 Task: Look for space in Nanyamba, Tanzania from 10th July, 2023 to 25th July, 2023 for 3 adults, 1 child in price range Rs.15000 to Rs.25000. Place can be shared room with 2 bedrooms having 3 beds and 2 bathrooms. Property type can be house, flat, guest house. Amenities needed are: wifi, TV, free parkinig on premises, gym, breakfast. Booking option can be shelf check-in. Required host language is English.
Action: Mouse moved to (453, 101)
Screenshot: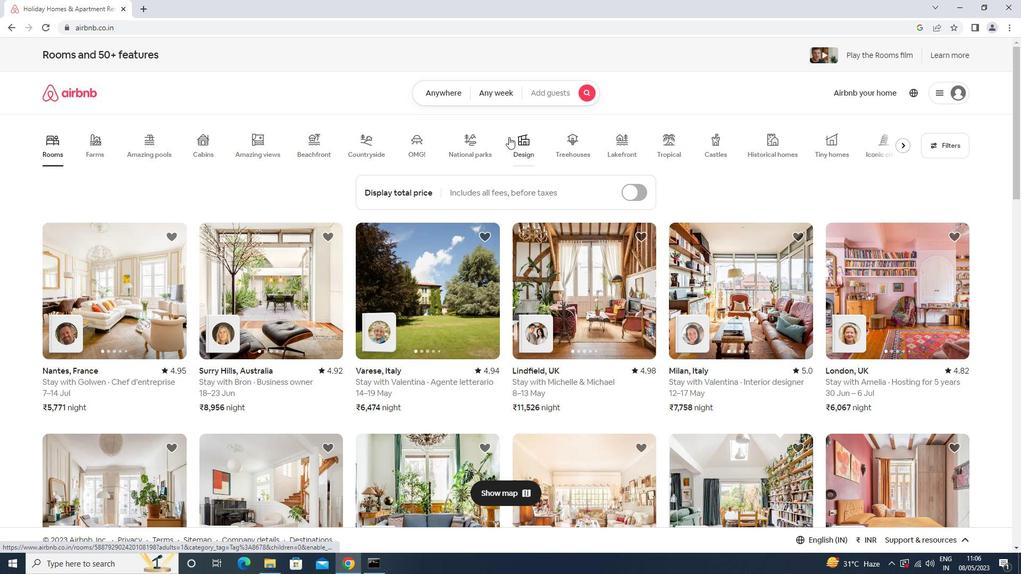 
Action: Mouse pressed left at (453, 101)
Screenshot: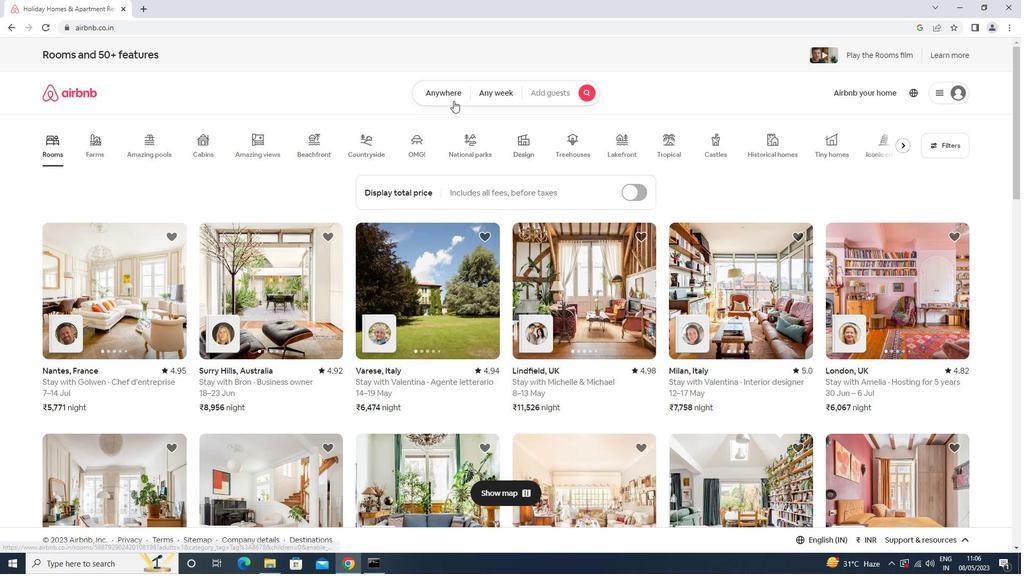 
Action: Mouse moved to (416, 134)
Screenshot: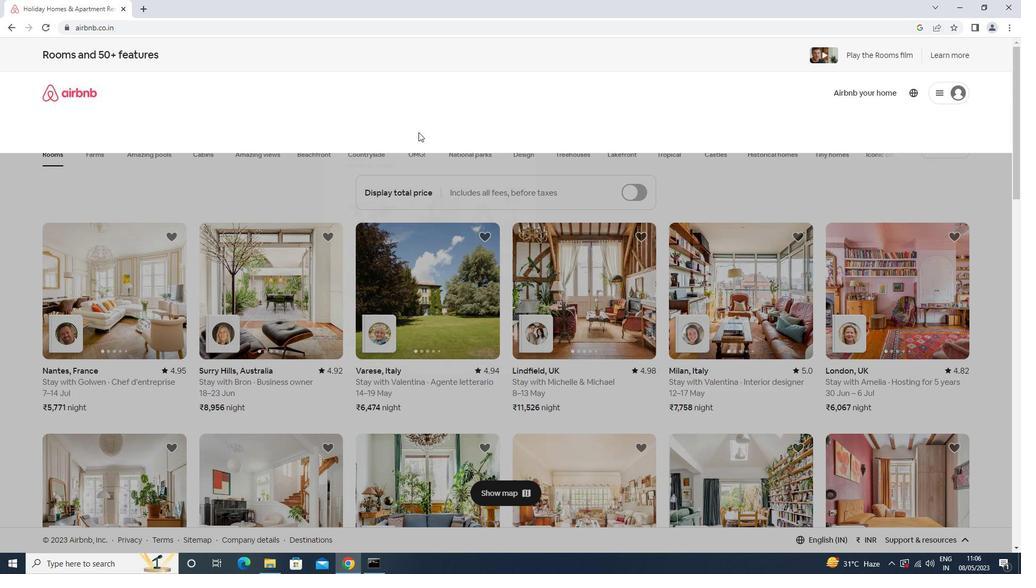 
Action: Mouse pressed left at (416, 134)
Screenshot: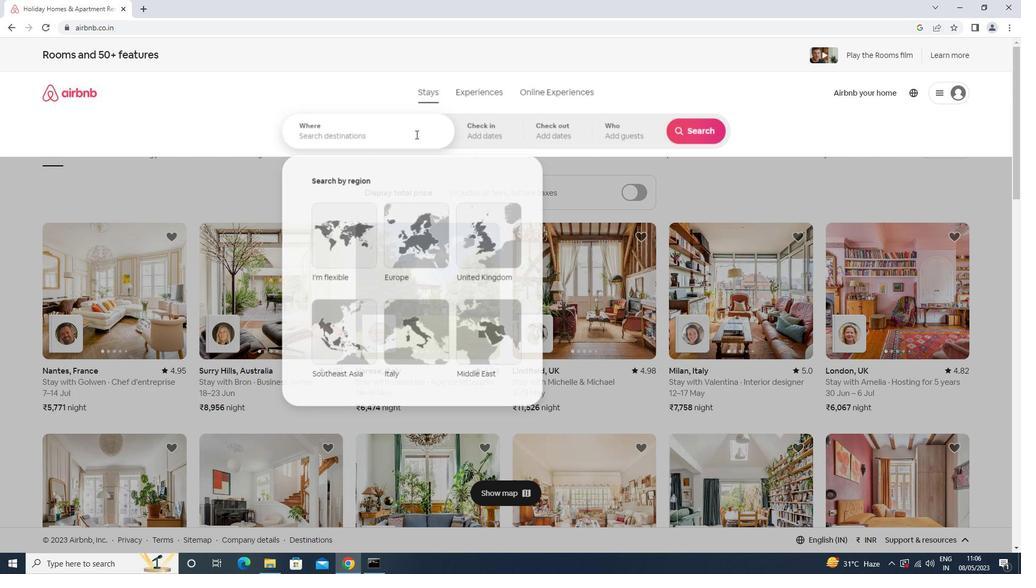 
Action: Key pressed <Key.shift>NA<Key.backspace>ANYAMBA<Key.down><Key.down><Key.enter>
Screenshot: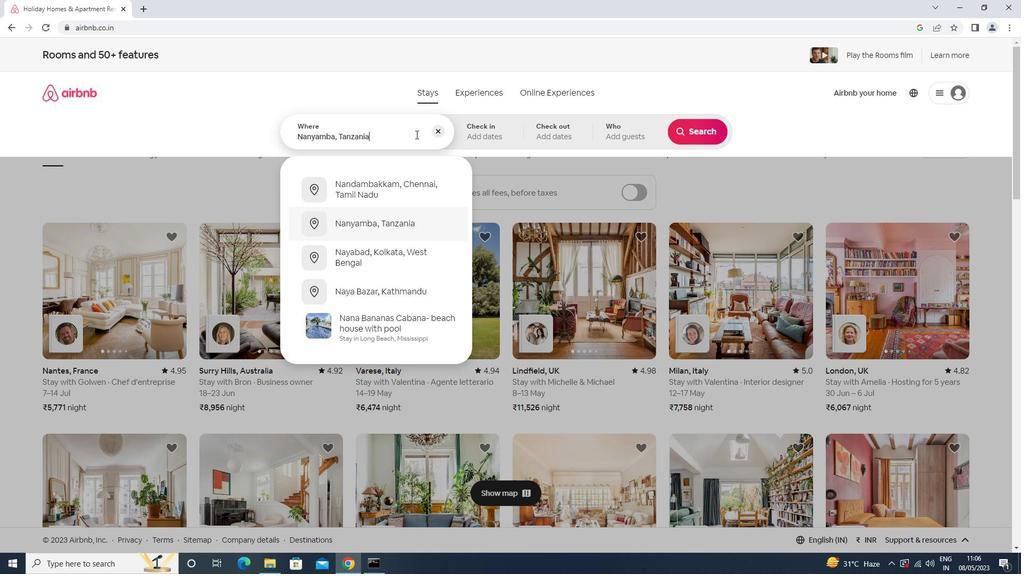 
Action: Mouse moved to (697, 214)
Screenshot: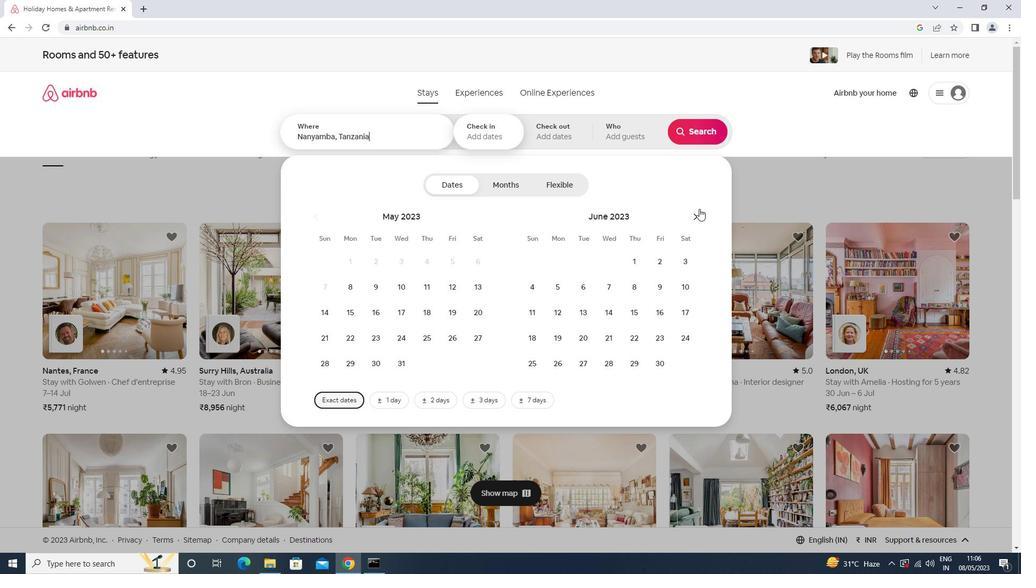 
Action: Mouse pressed left at (697, 214)
Screenshot: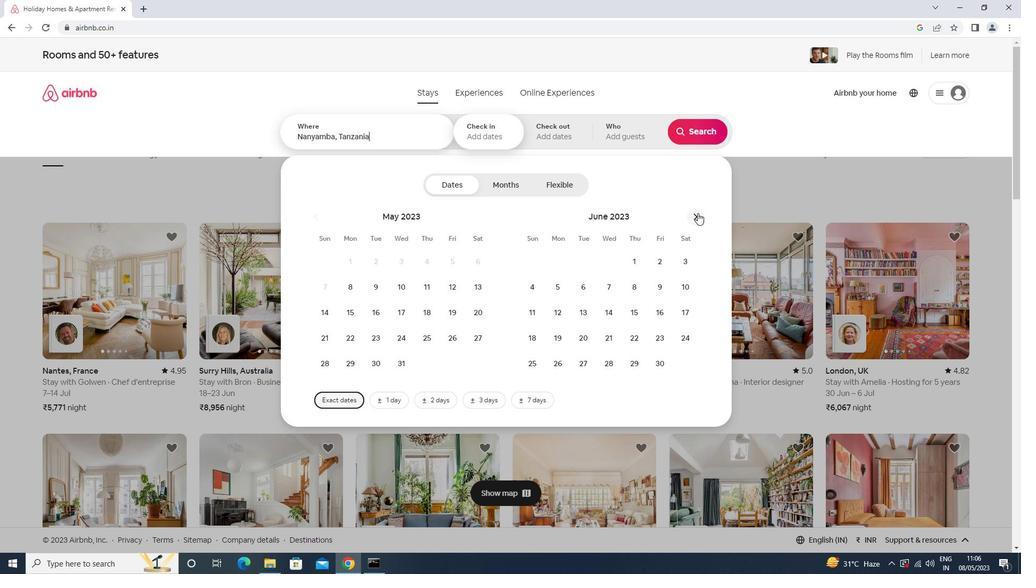 
Action: Mouse moved to (564, 312)
Screenshot: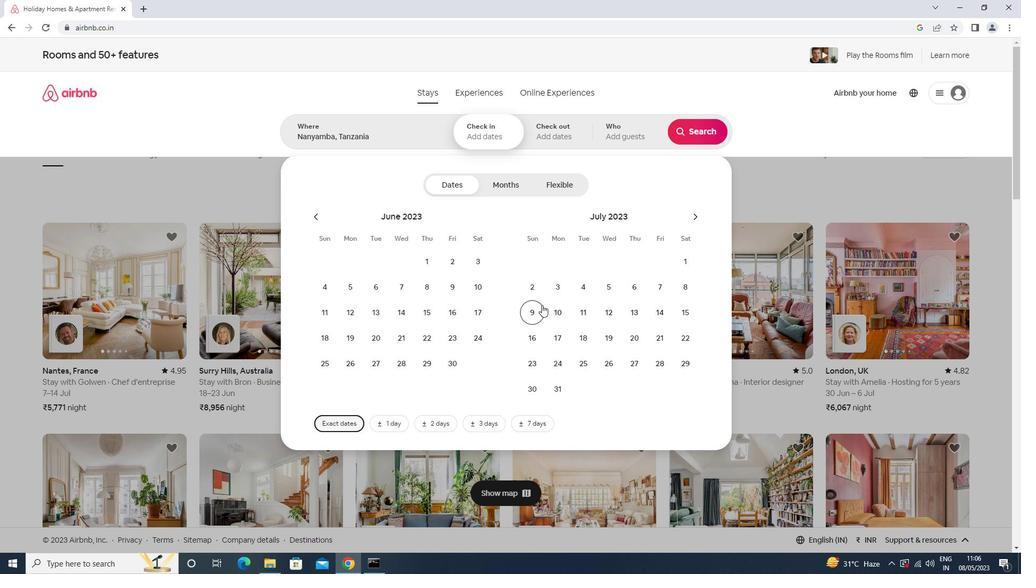 
Action: Mouse pressed left at (564, 312)
Screenshot: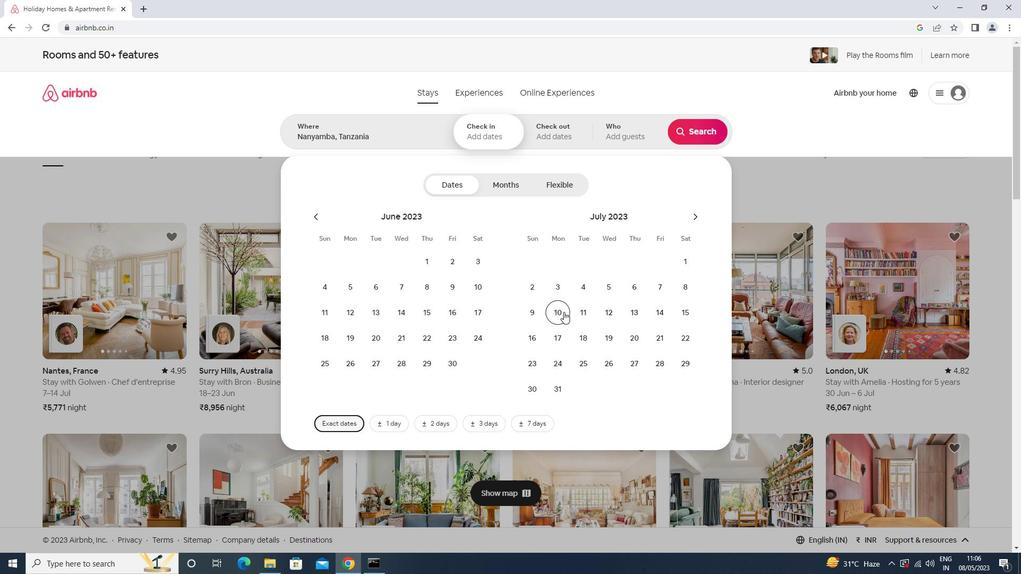 
Action: Mouse moved to (693, 319)
Screenshot: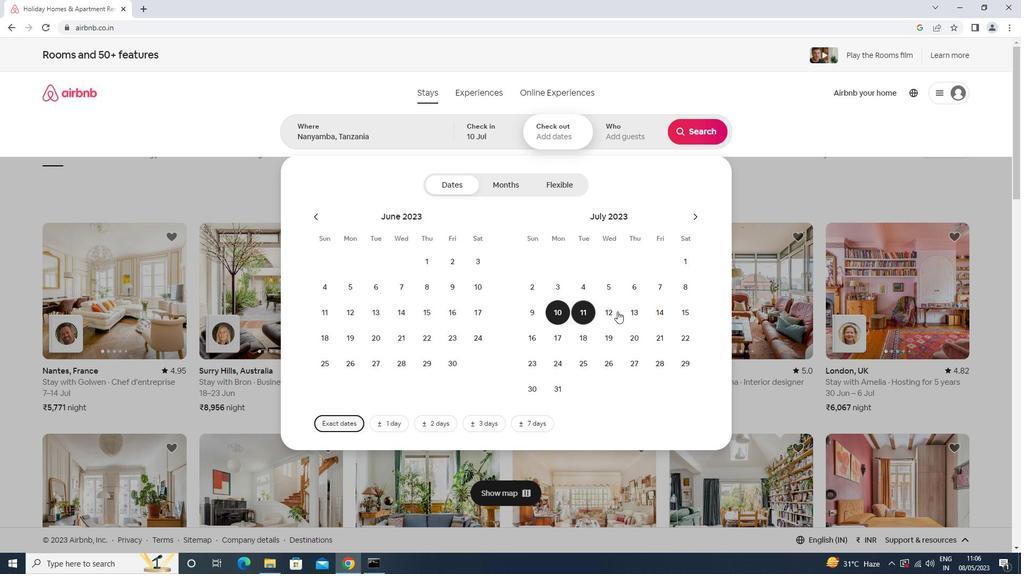 
Action: Mouse pressed left at (693, 319)
Screenshot: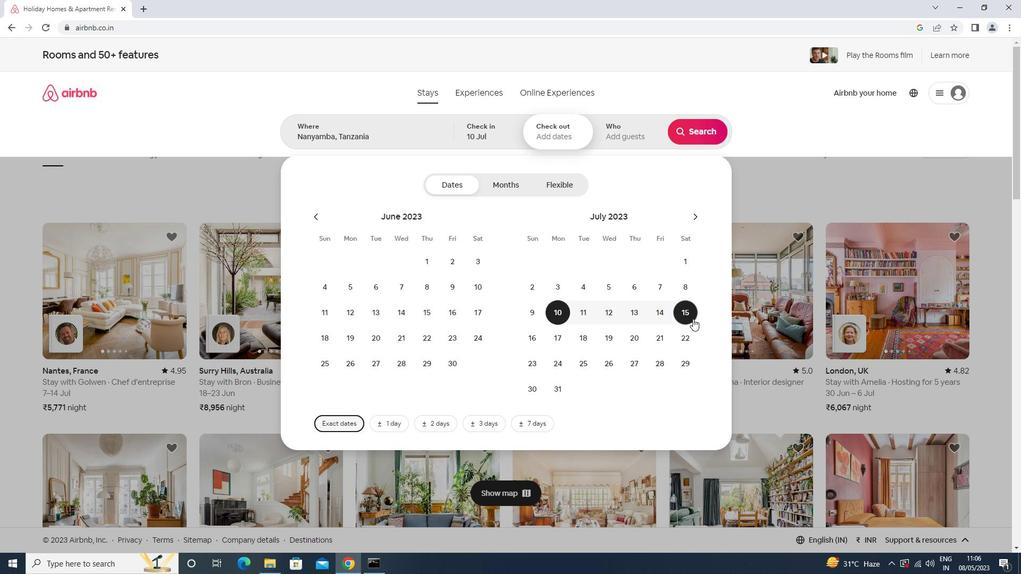 
Action: Mouse moved to (629, 145)
Screenshot: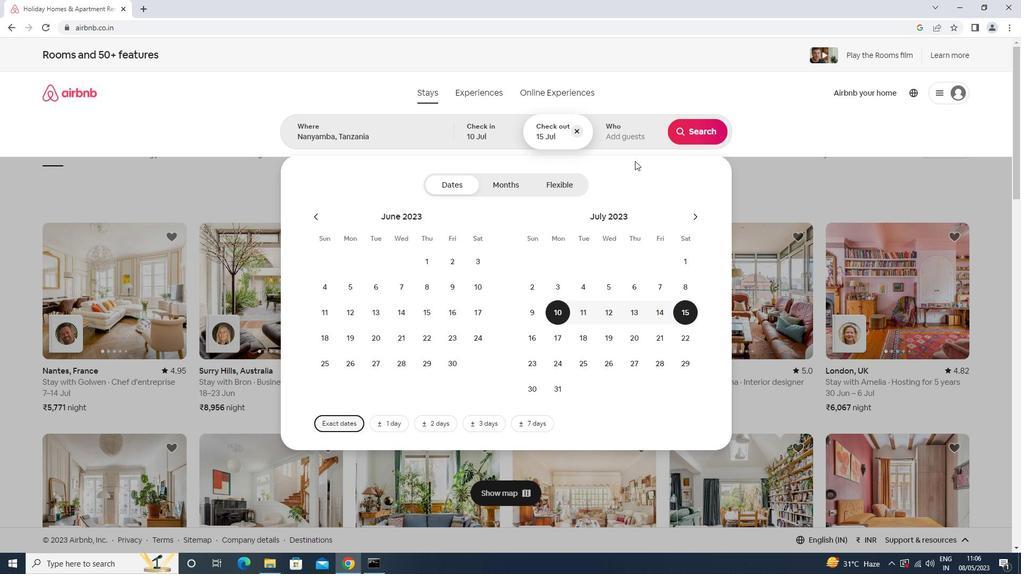 
Action: Mouse pressed left at (629, 145)
Screenshot: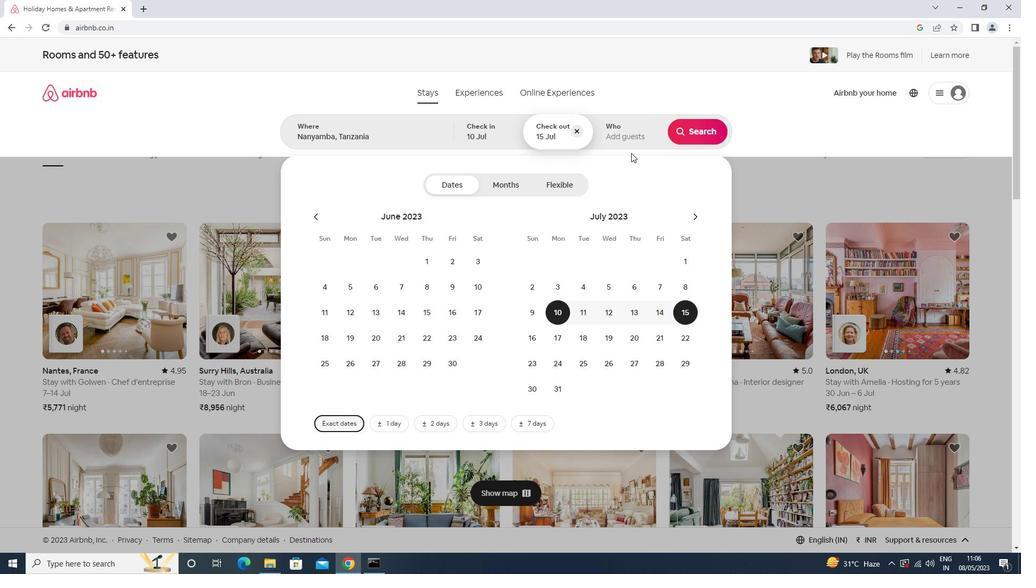 
Action: Mouse moved to (704, 185)
Screenshot: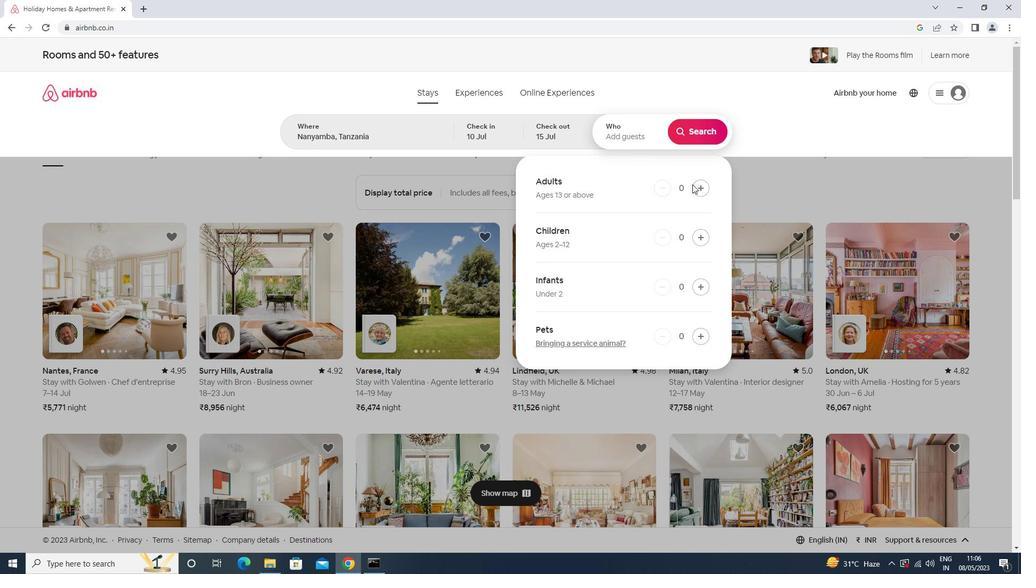 
Action: Mouse pressed left at (704, 185)
Screenshot: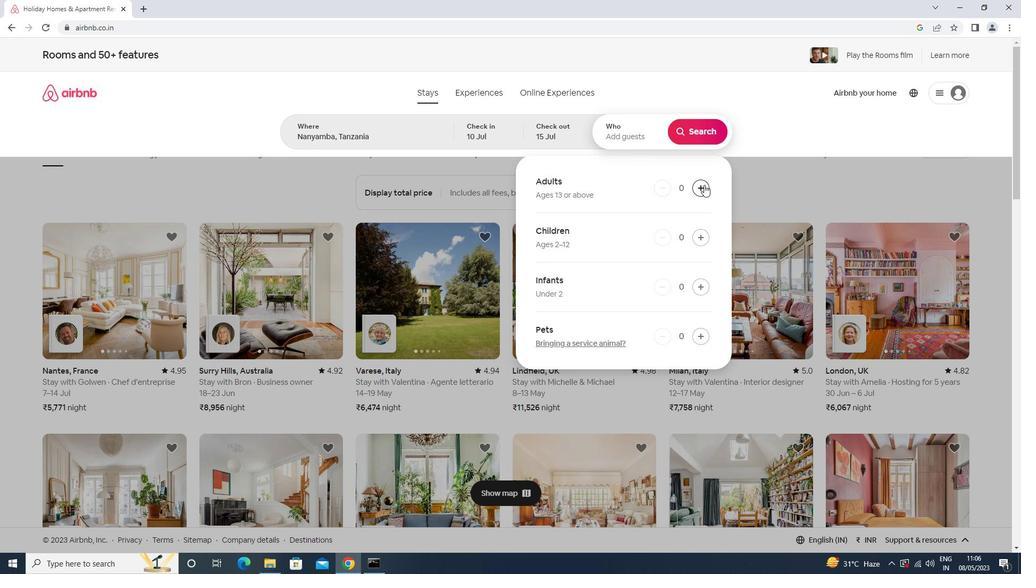 
Action: Mouse pressed left at (704, 185)
Screenshot: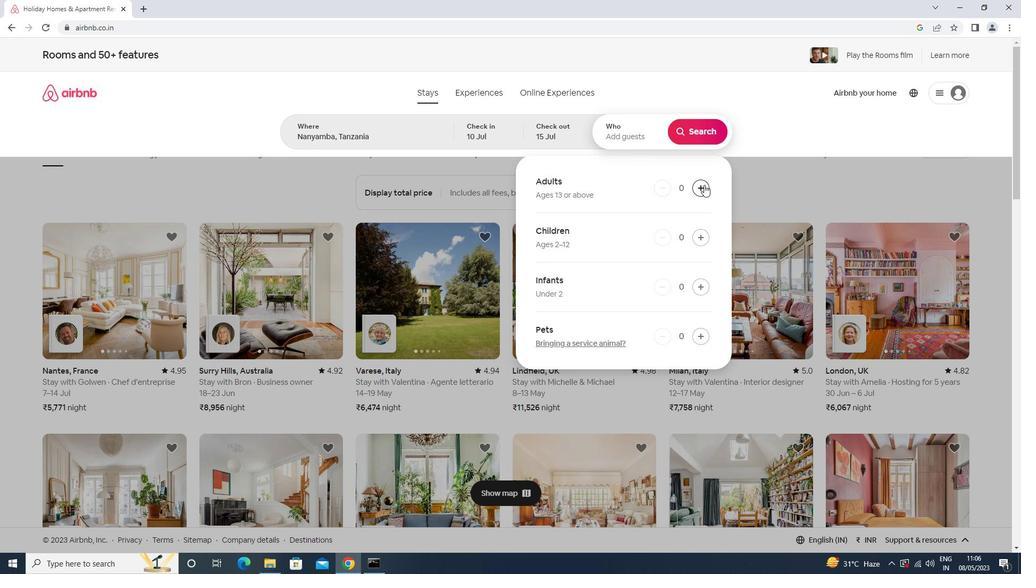 
Action: Mouse pressed left at (704, 185)
Screenshot: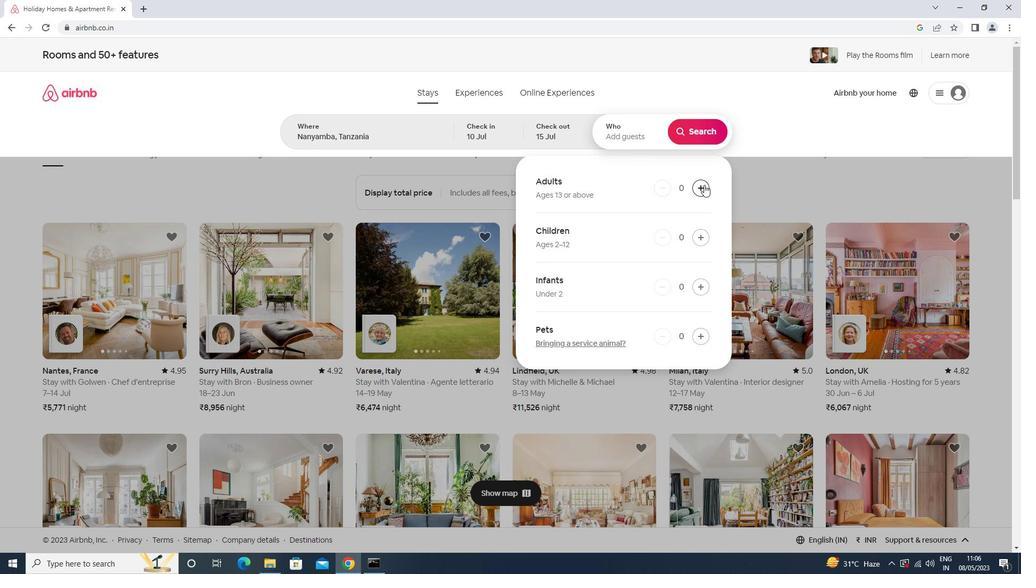 
Action: Mouse moved to (697, 237)
Screenshot: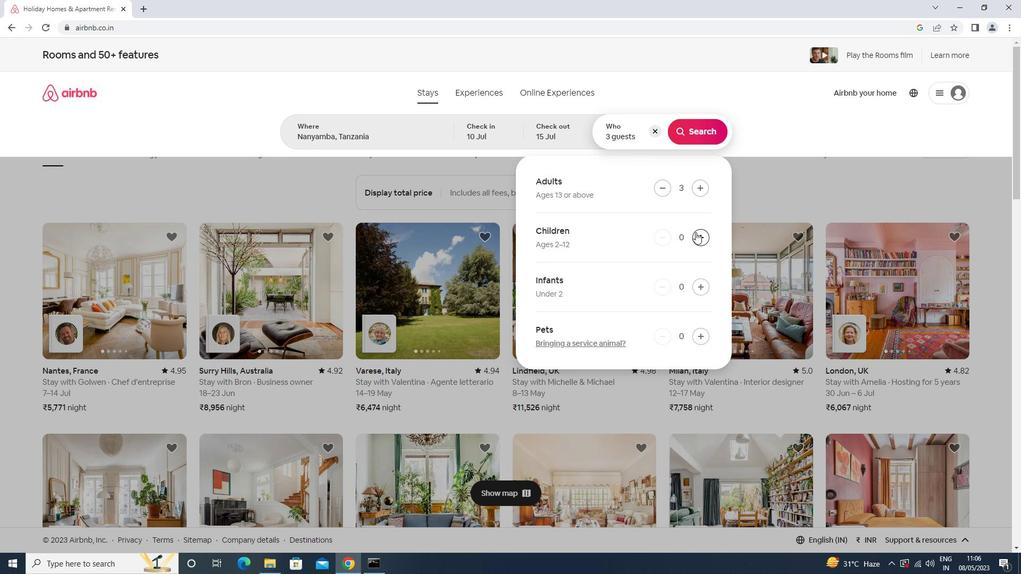 
Action: Mouse pressed left at (697, 237)
Screenshot: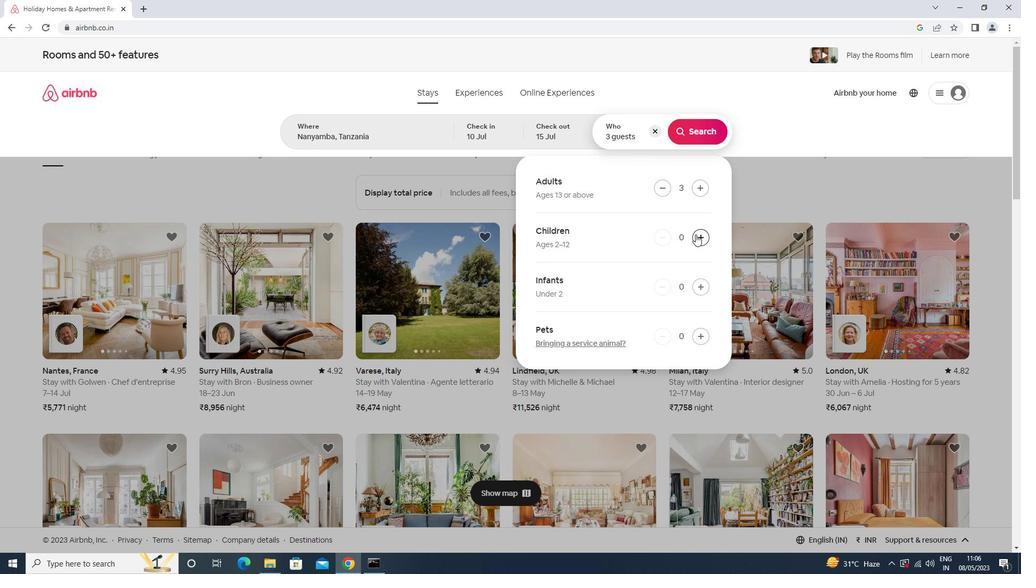 
Action: Mouse moved to (703, 129)
Screenshot: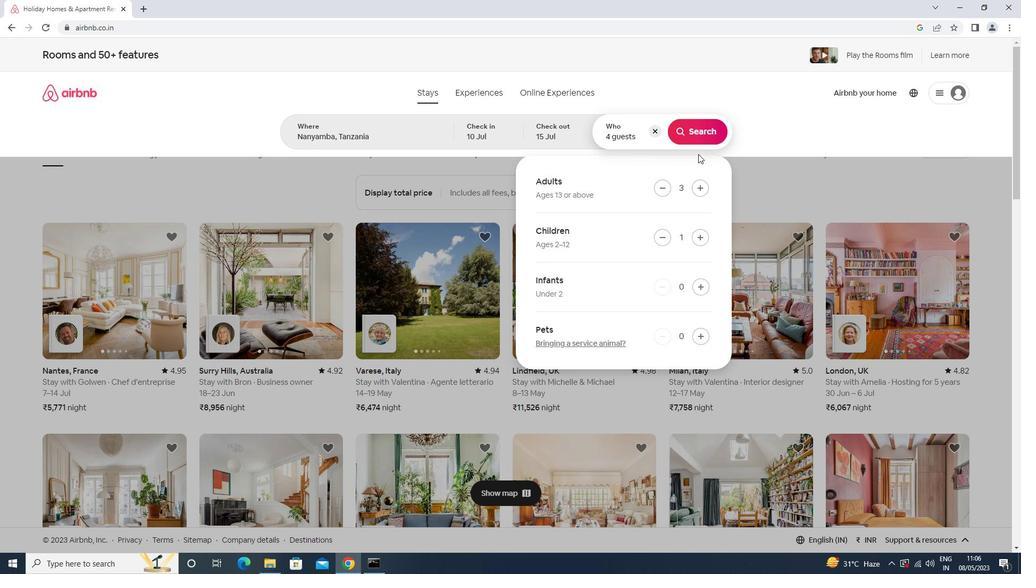 
Action: Mouse pressed left at (703, 129)
Screenshot: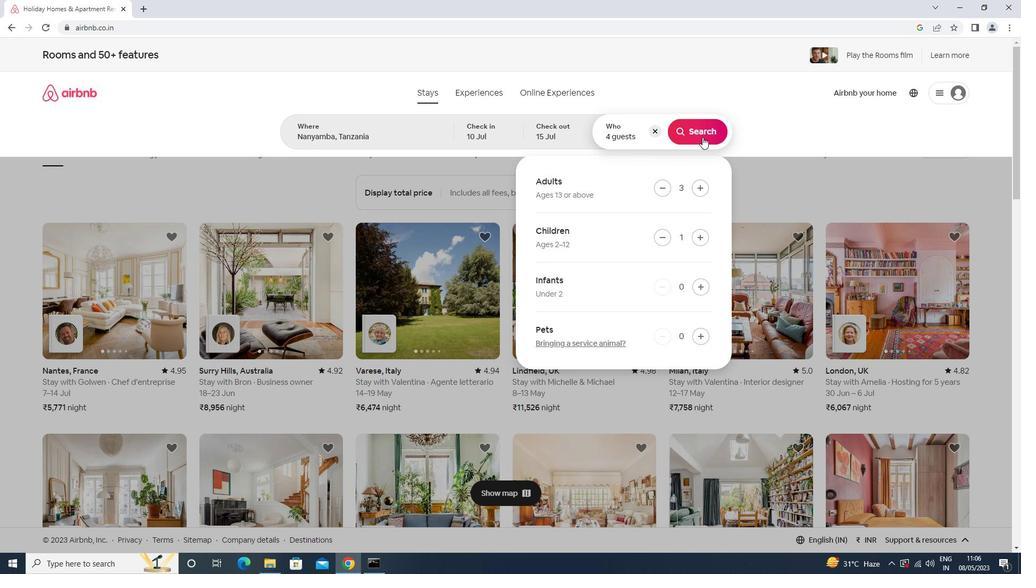 
Action: Mouse moved to (971, 98)
Screenshot: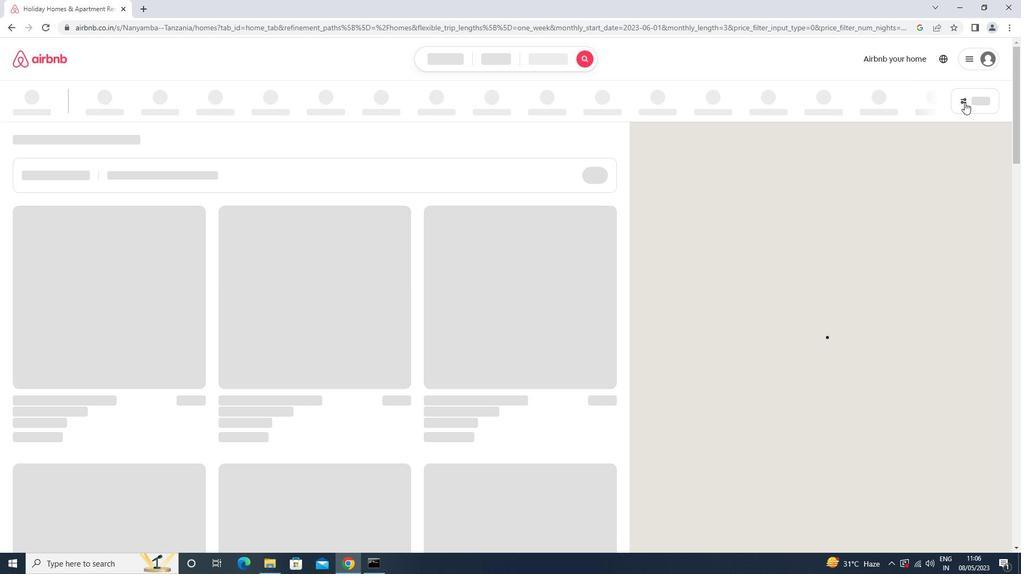 
Action: Mouse pressed left at (971, 98)
Screenshot: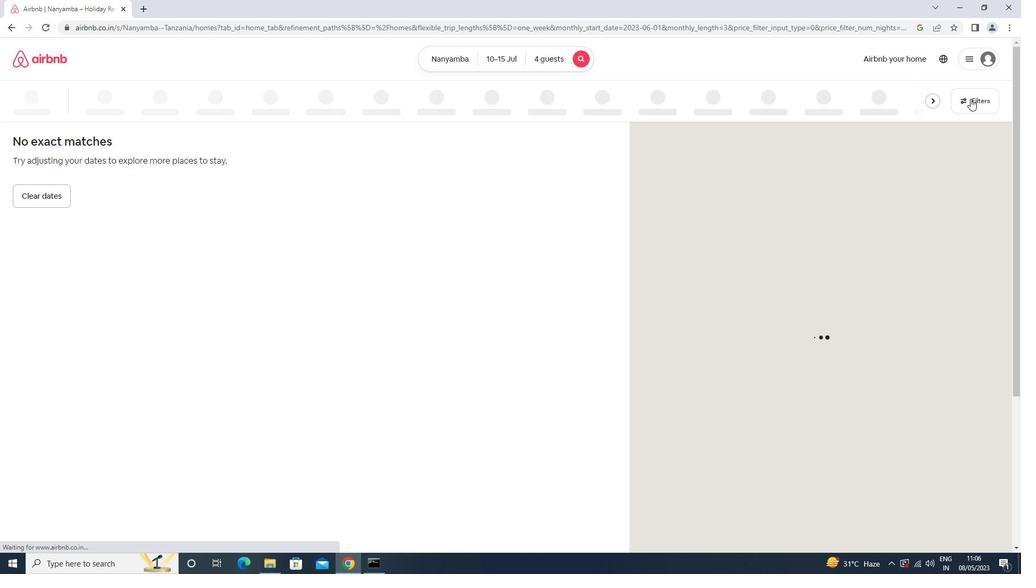 
Action: Mouse moved to (458, 361)
Screenshot: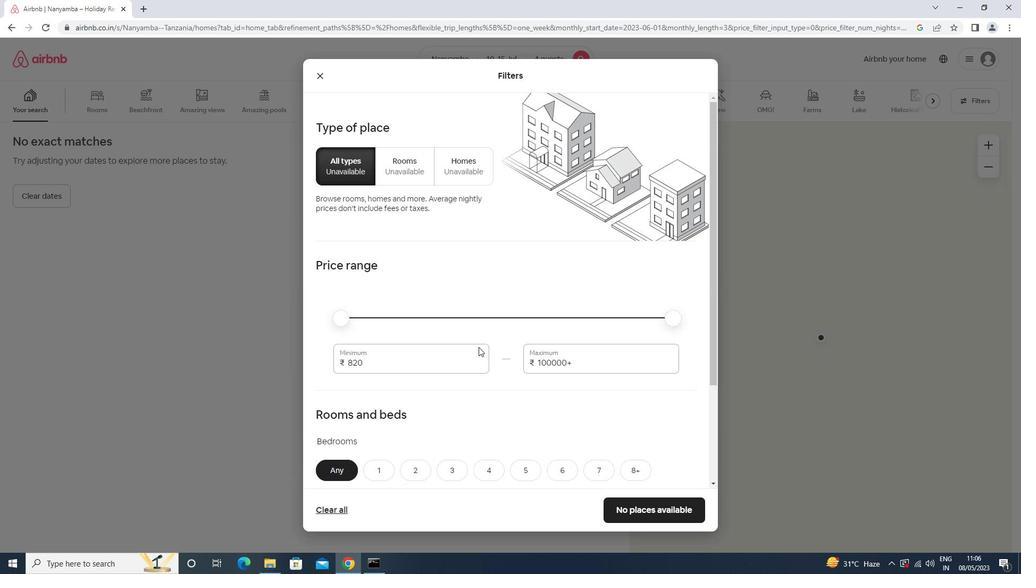 
Action: Mouse pressed left at (458, 361)
Screenshot: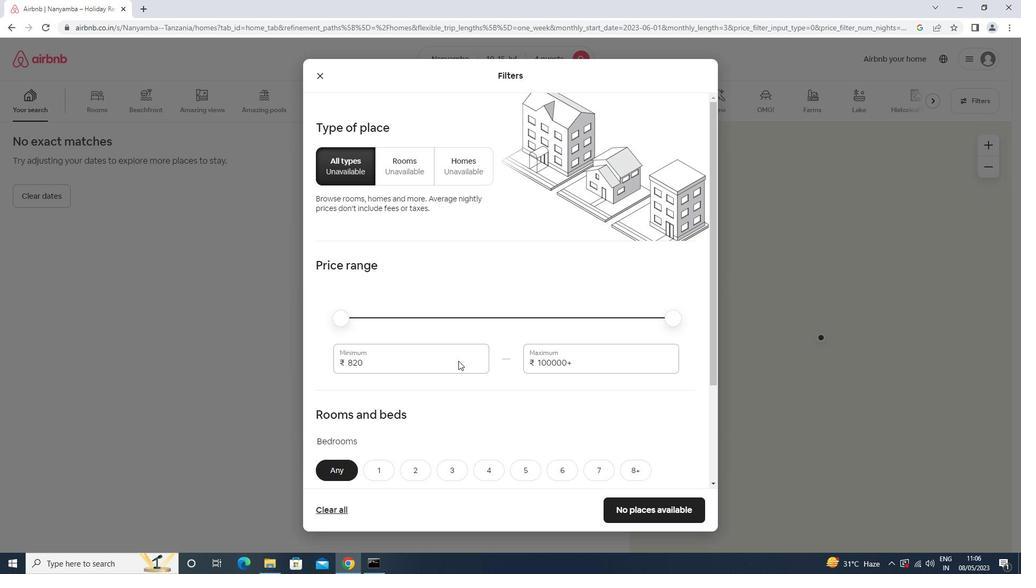 
Action: Key pressed <Key.backspace><Key.backspace><Key.backspace>15000<Key.tab>25000
Screenshot: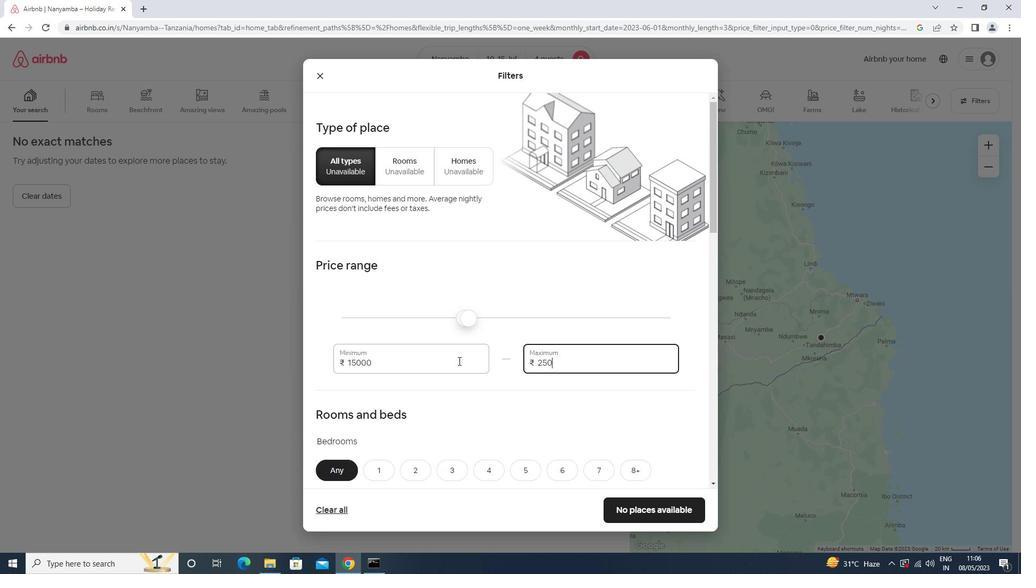 
Action: Mouse moved to (472, 354)
Screenshot: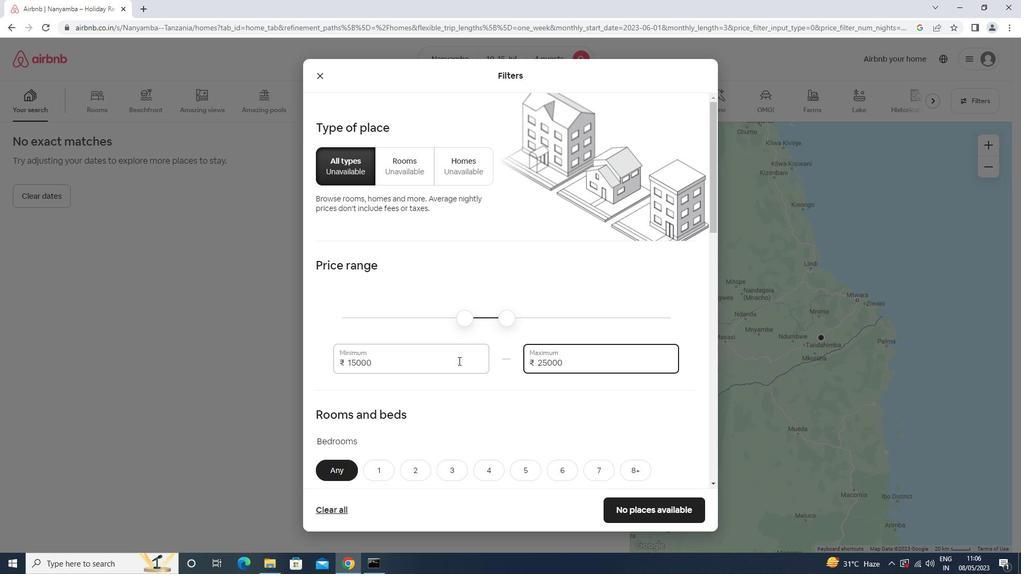 
Action: Mouse scrolled (472, 354) with delta (0, 0)
Screenshot: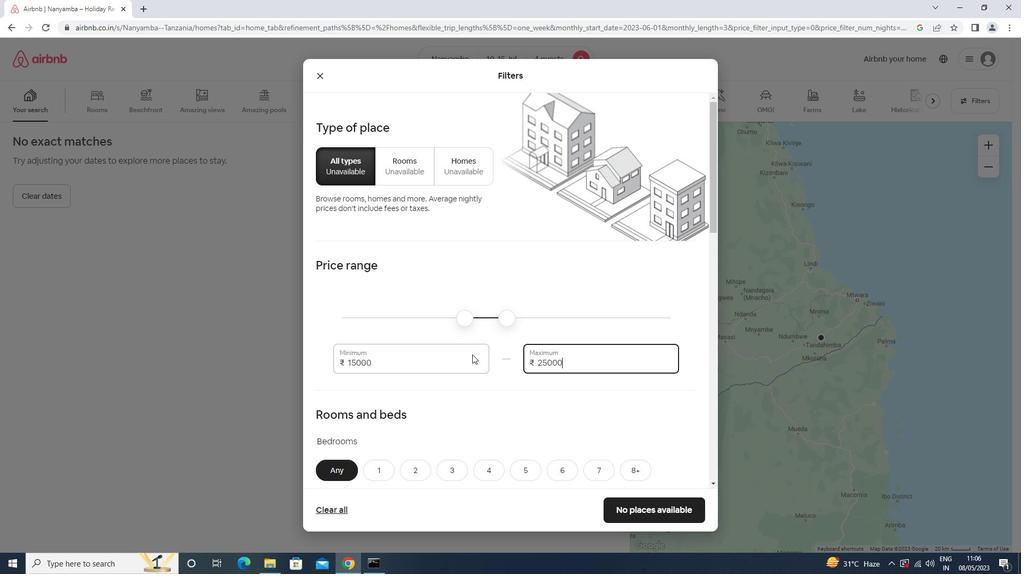 
Action: Mouse scrolled (472, 354) with delta (0, 0)
Screenshot: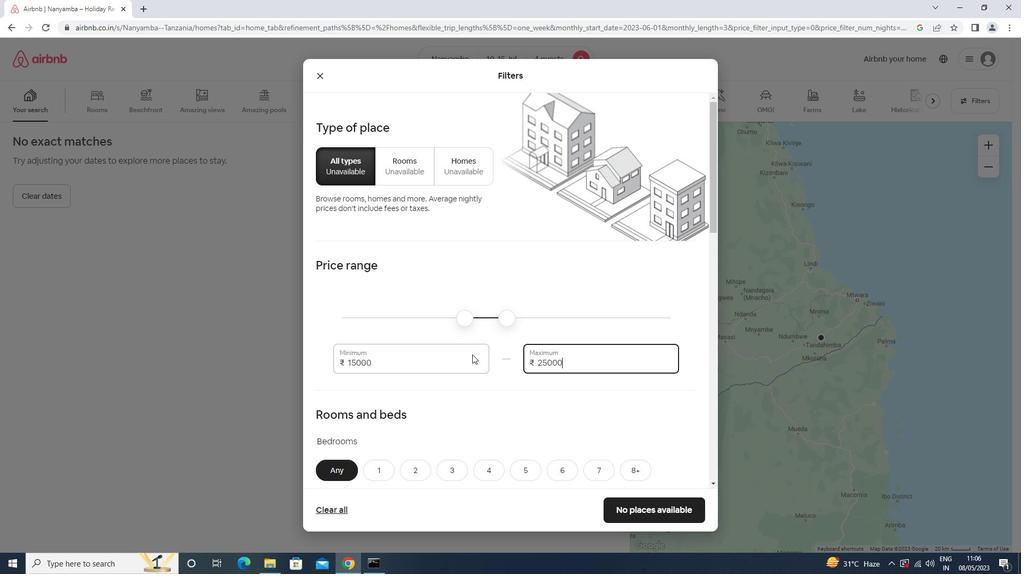 
Action: Mouse scrolled (472, 354) with delta (0, 0)
Screenshot: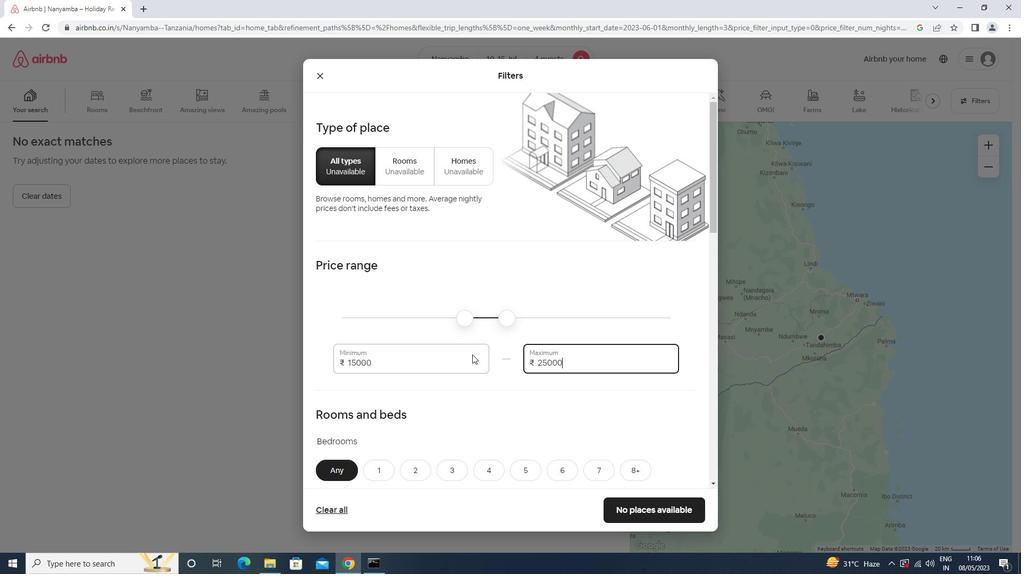
Action: Mouse scrolled (472, 354) with delta (0, 0)
Screenshot: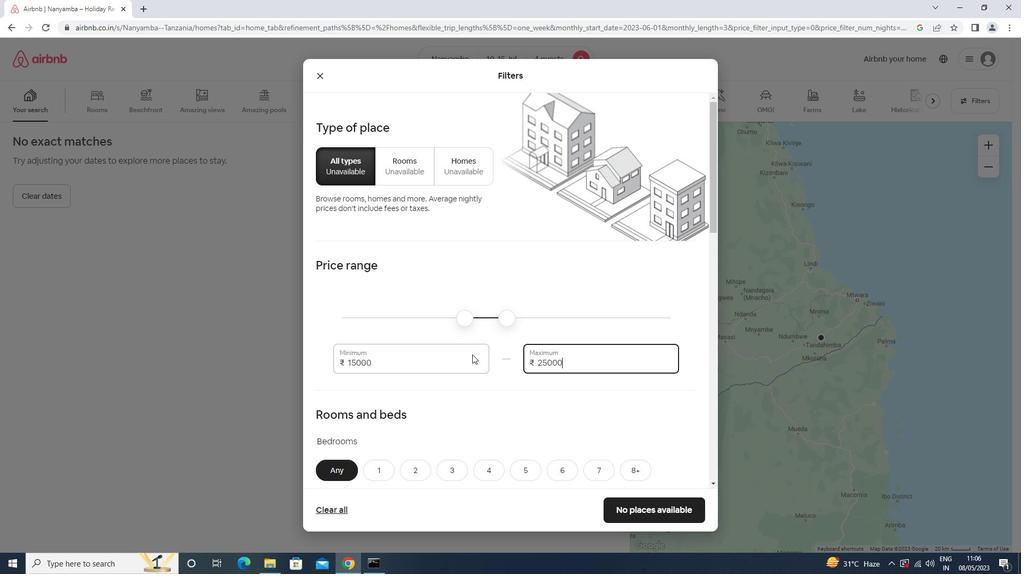 
Action: Mouse moved to (416, 252)
Screenshot: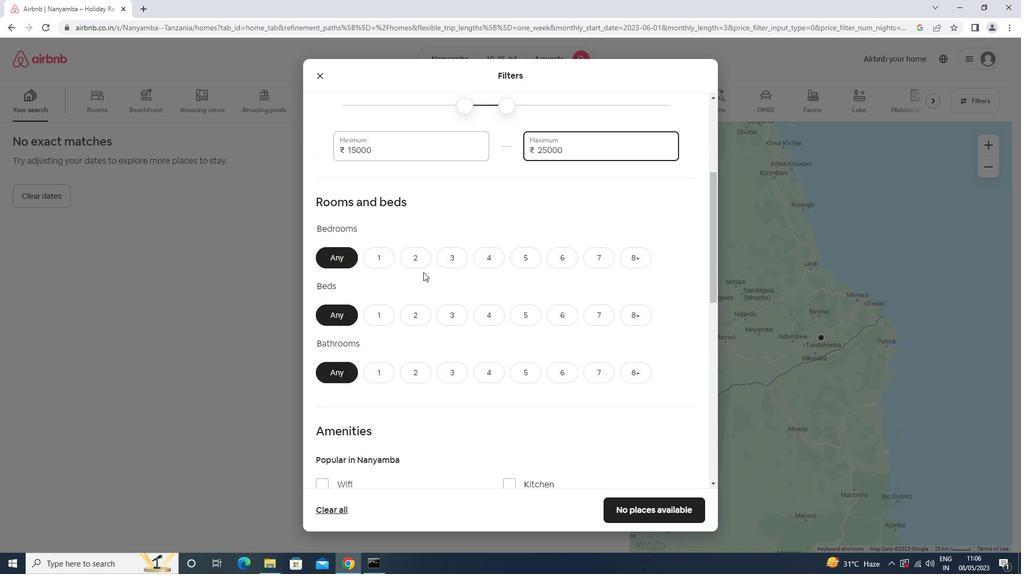 
Action: Mouse pressed left at (416, 252)
Screenshot: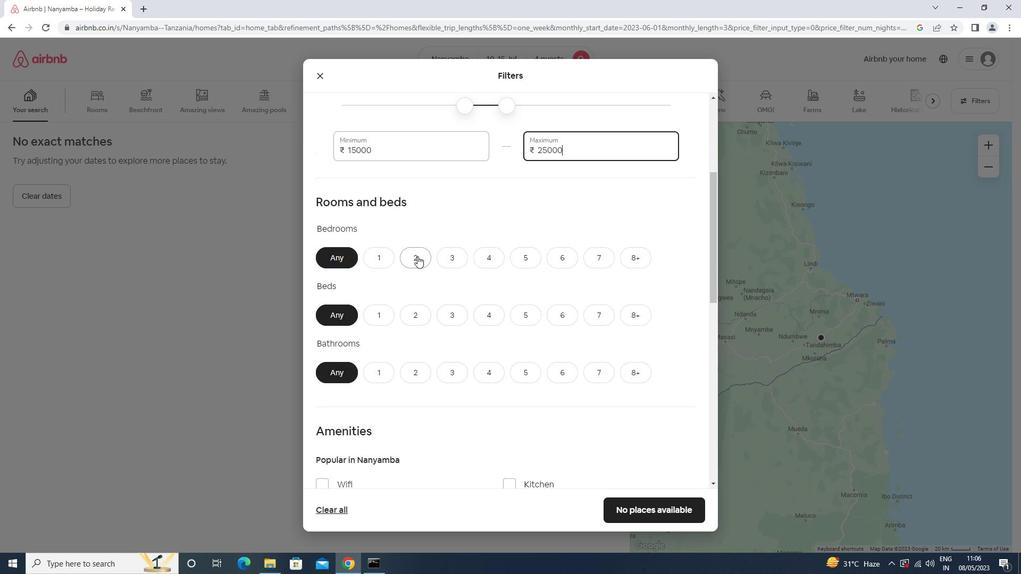 
Action: Mouse moved to (456, 318)
Screenshot: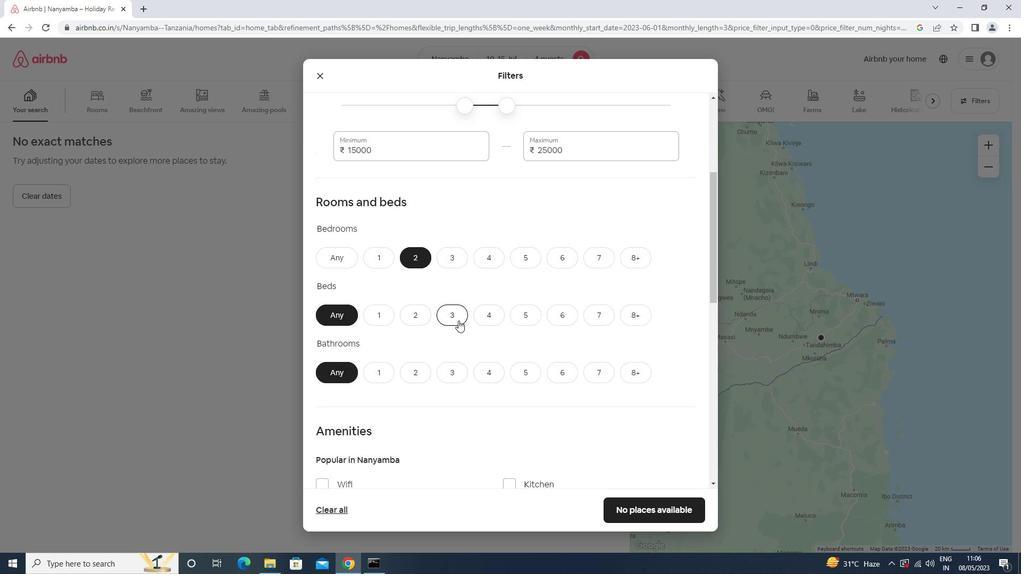 
Action: Mouse pressed left at (456, 318)
Screenshot: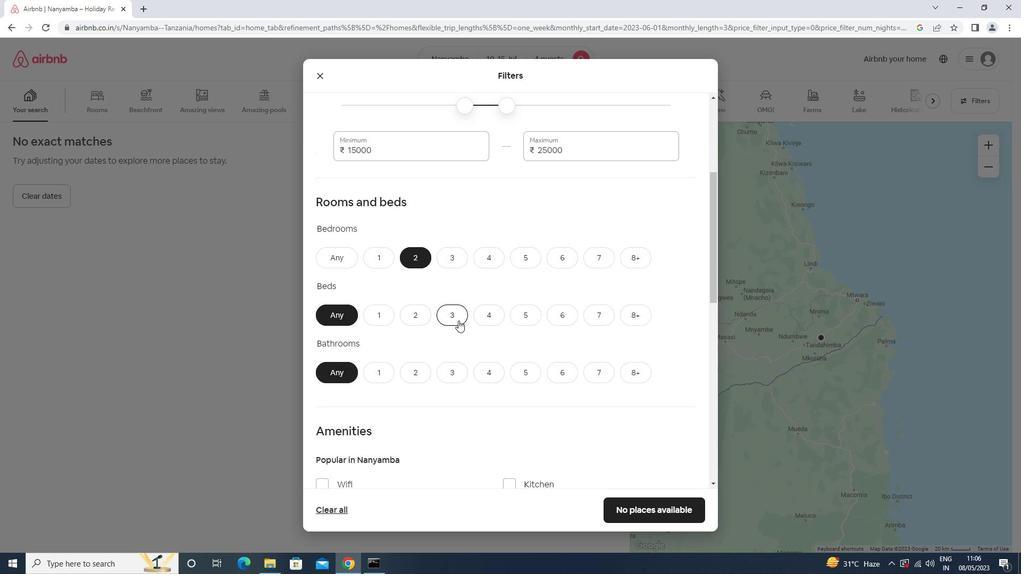 
Action: Mouse moved to (415, 370)
Screenshot: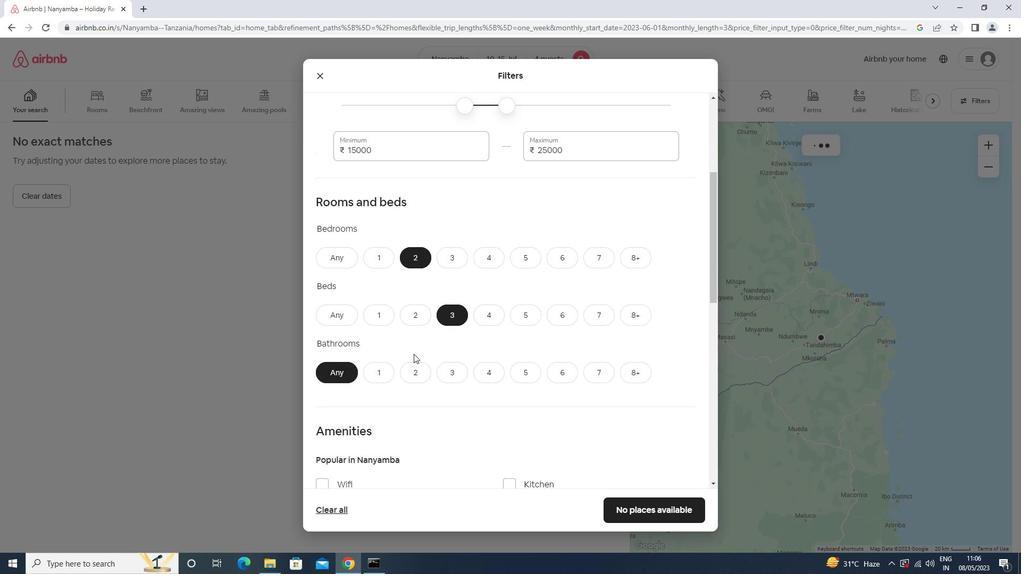
Action: Mouse pressed left at (415, 370)
Screenshot: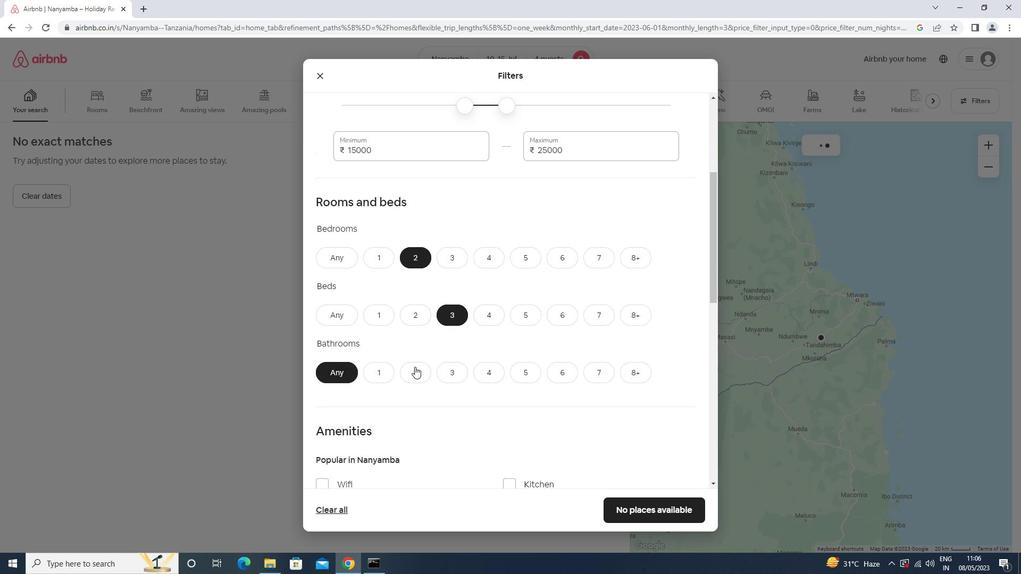 
Action: Mouse moved to (422, 349)
Screenshot: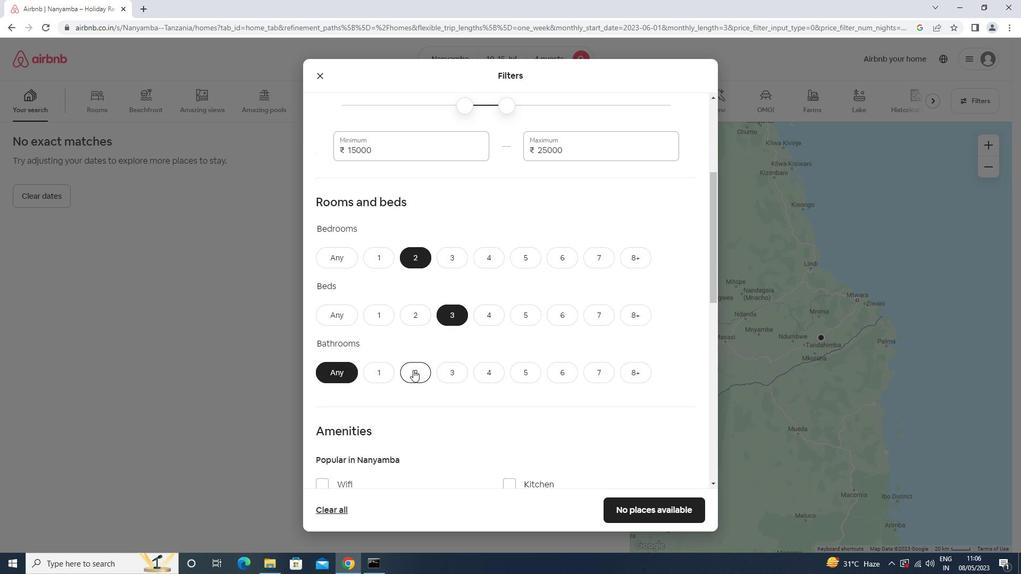 
Action: Mouse scrolled (422, 348) with delta (0, 0)
Screenshot: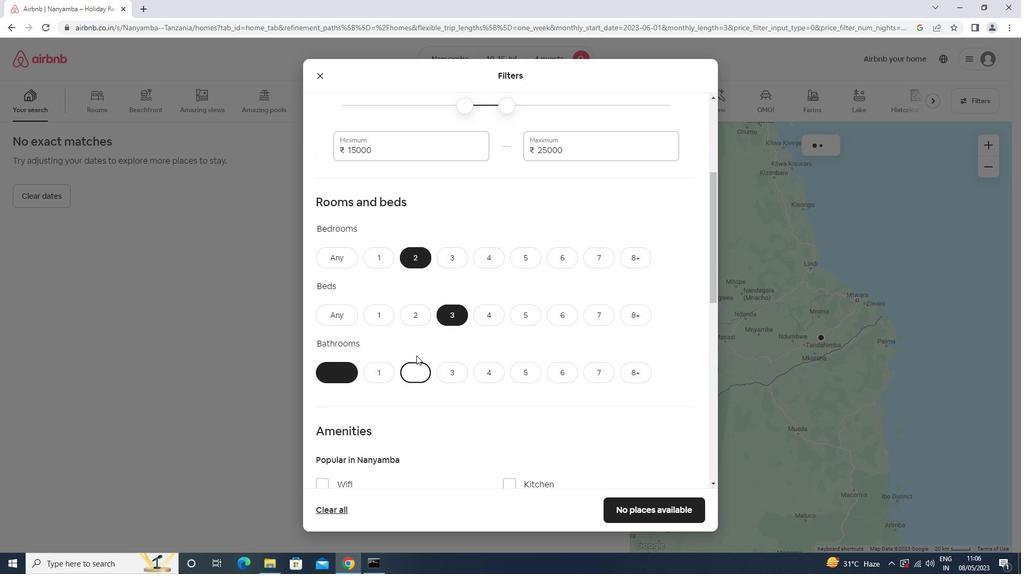 
Action: Mouse scrolled (422, 348) with delta (0, 0)
Screenshot: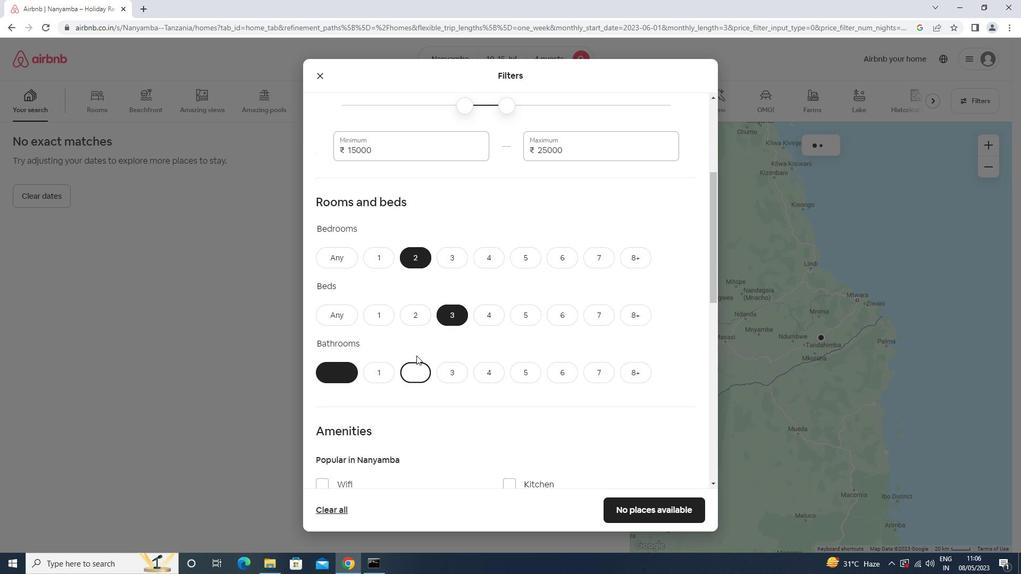 
Action: Mouse scrolled (422, 348) with delta (0, 0)
Screenshot: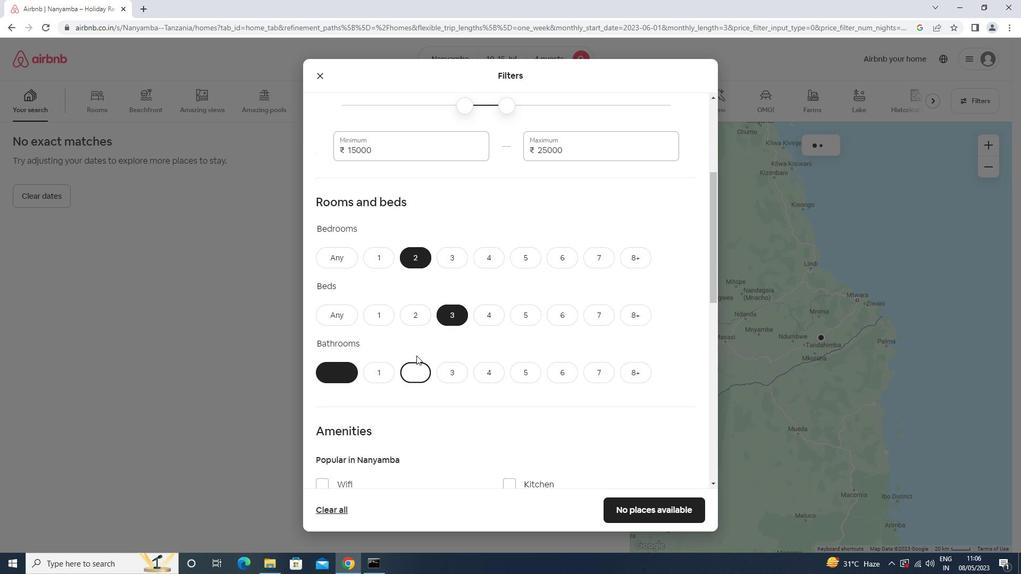 
Action: Mouse scrolled (422, 348) with delta (0, 0)
Screenshot: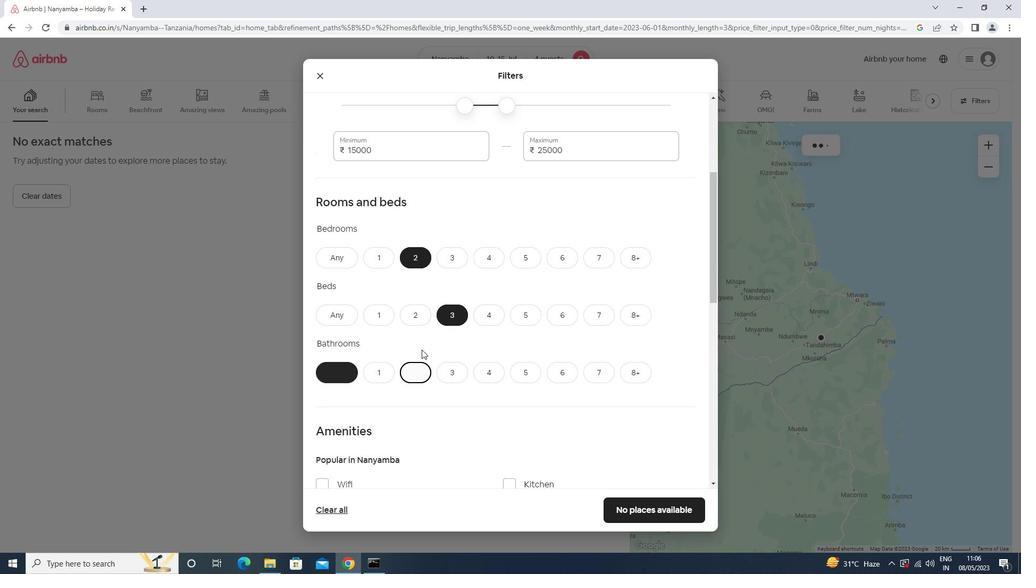 
Action: Mouse scrolled (422, 348) with delta (0, 0)
Screenshot: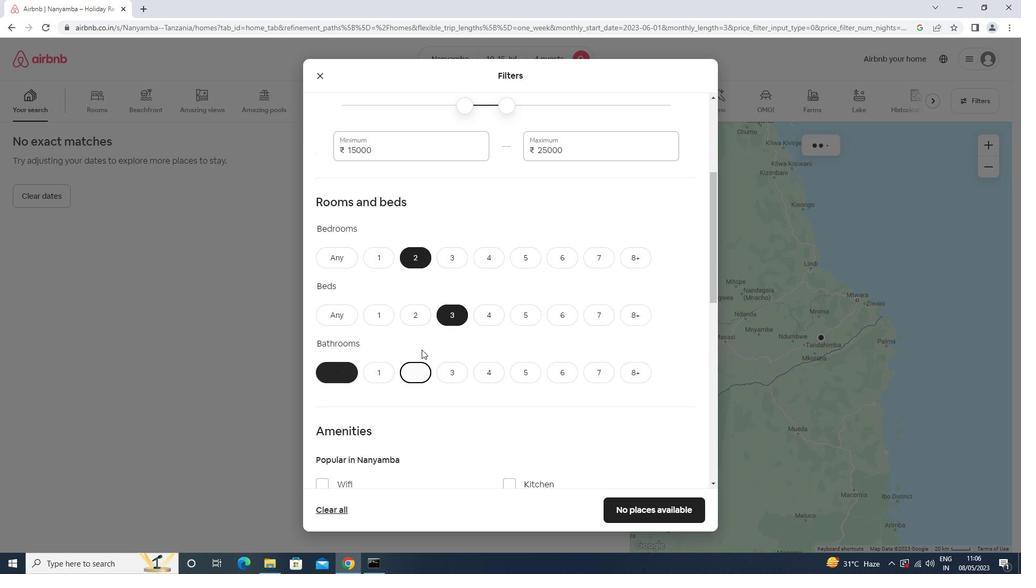 
Action: Mouse moved to (355, 293)
Screenshot: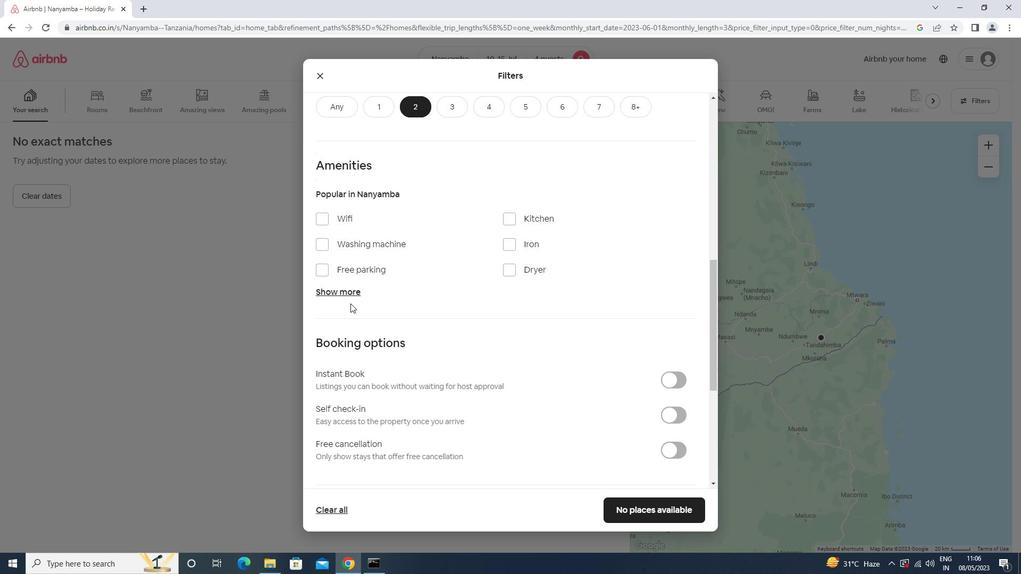 
Action: Mouse pressed left at (355, 293)
Screenshot: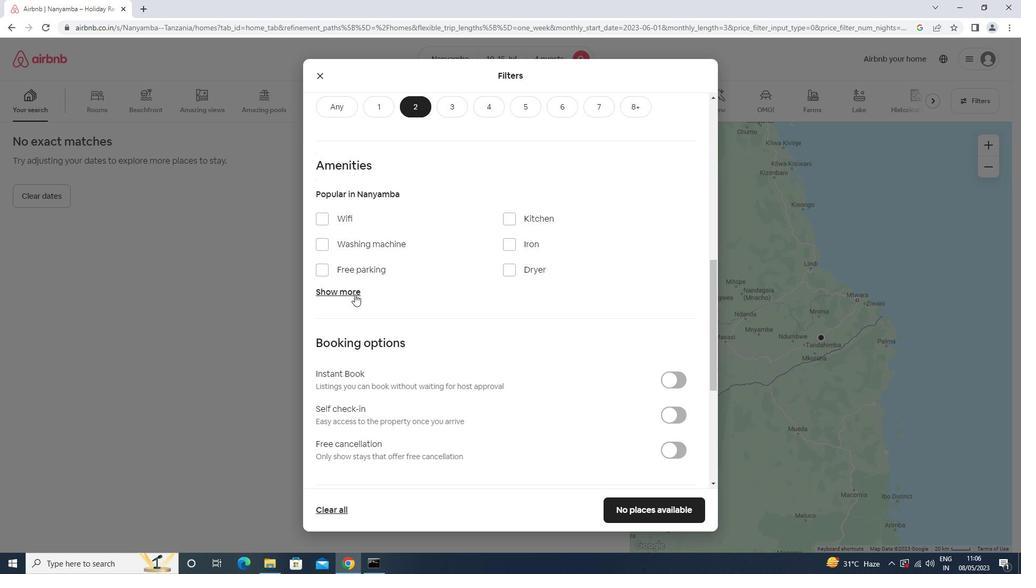 
Action: Mouse moved to (365, 263)
Screenshot: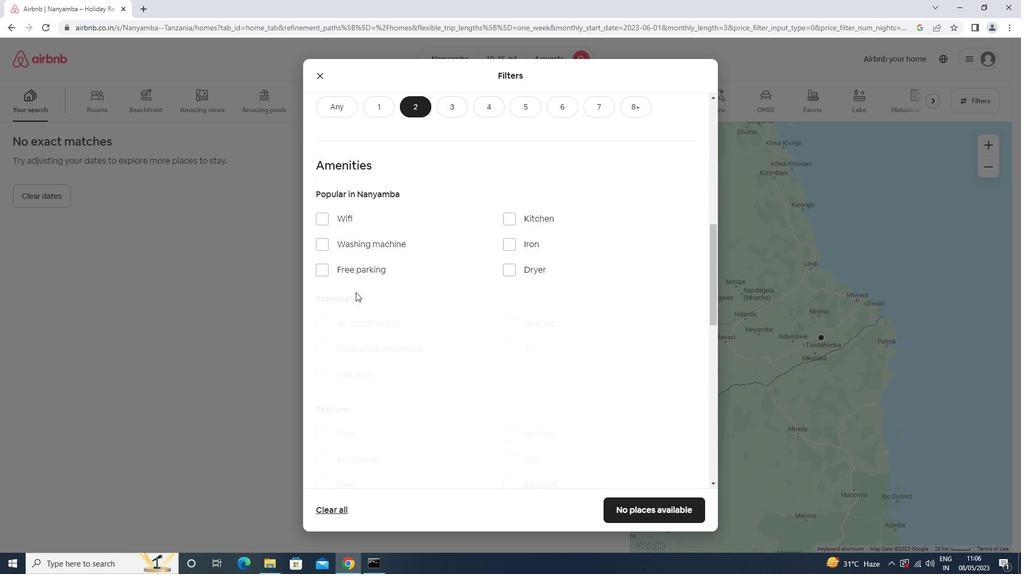 
Action: Mouse pressed left at (365, 263)
Screenshot: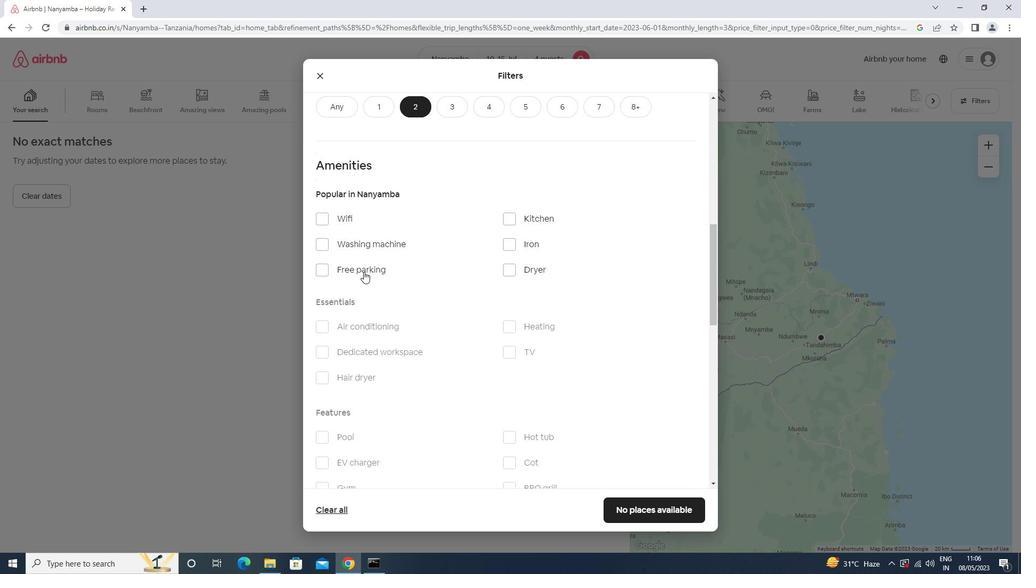 
Action: Mouse moved to (359, 210)
Screenshot: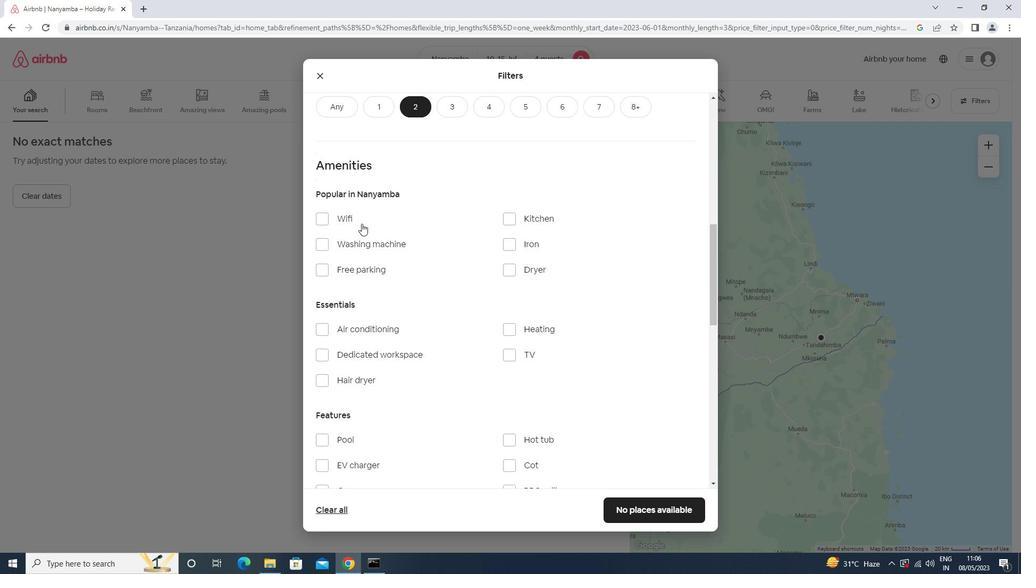 
Action: Mouse pressed left at (359, 210)
Screenshot: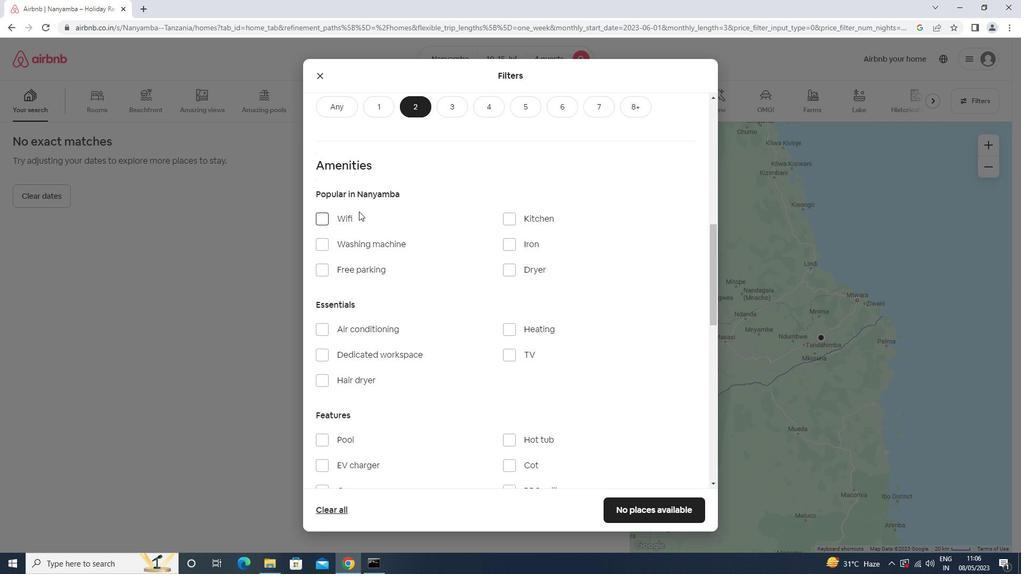
Action: Mouse moved to (358, 216)
Screenshot: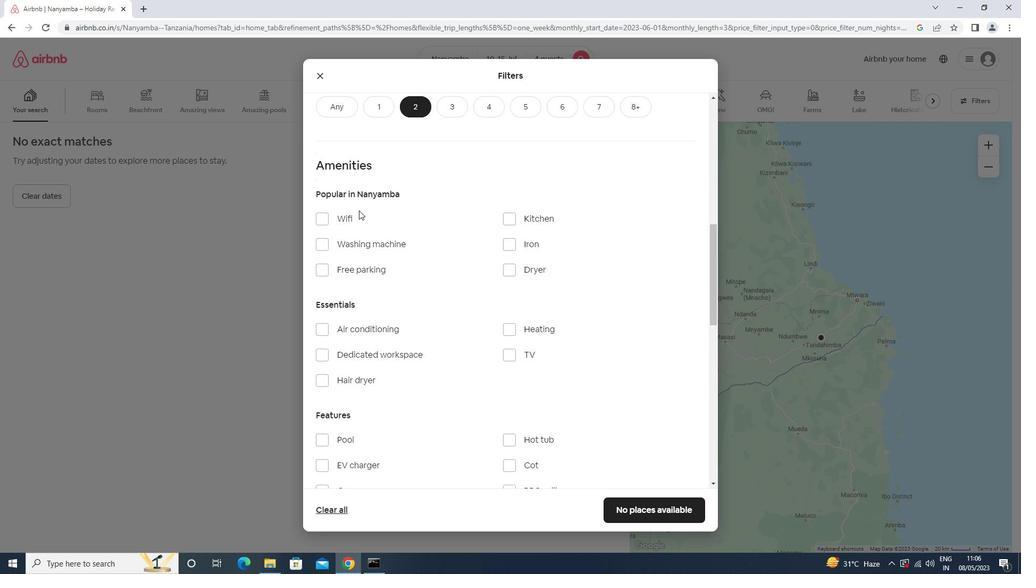 
Action: Mouse pressed left at (358, 216)
Screenshot: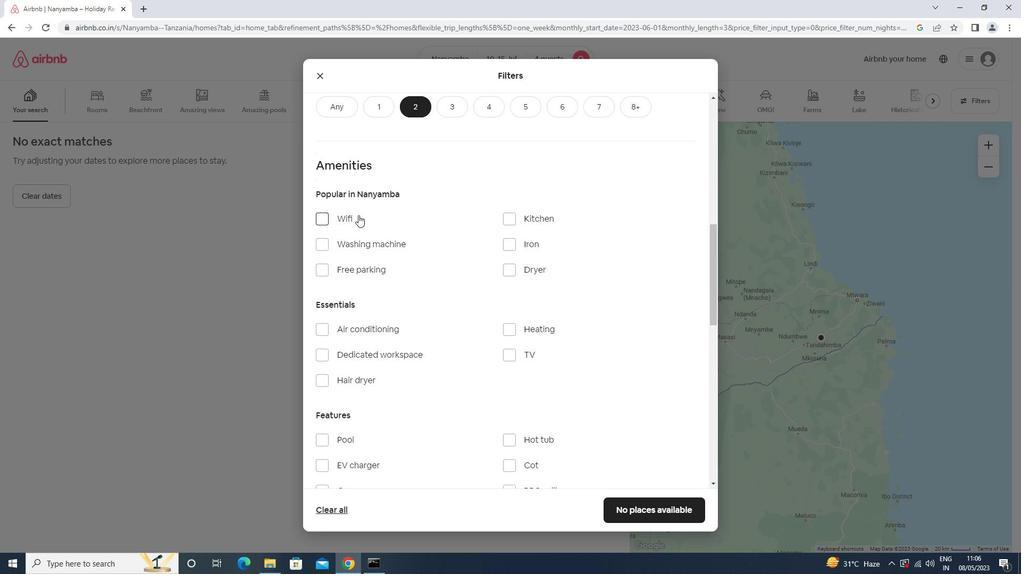 
Action: Mouse moved to (359, 270)
Screenshot: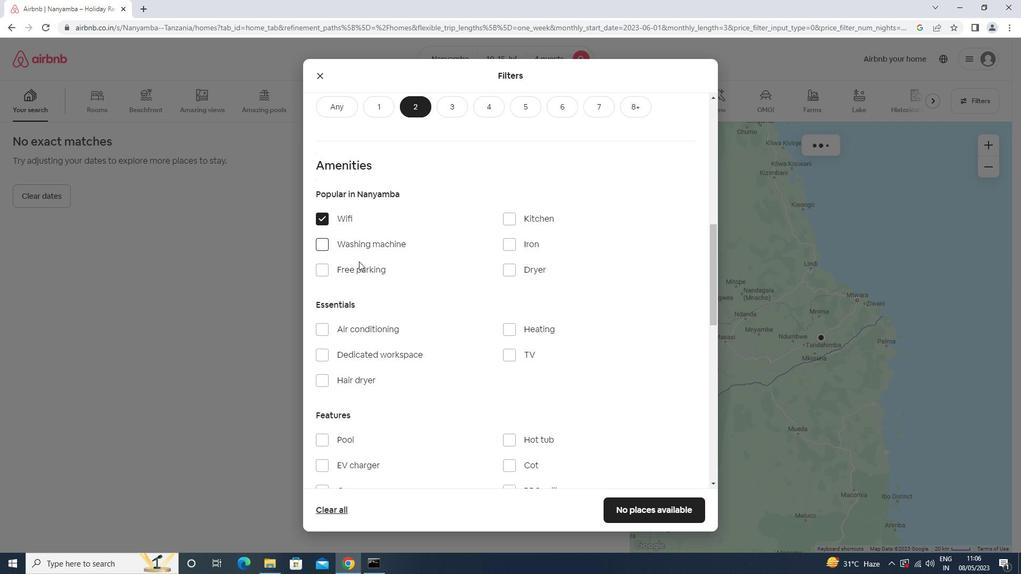 
Action: Mouse pressed left at (359, 270)
Screenshot: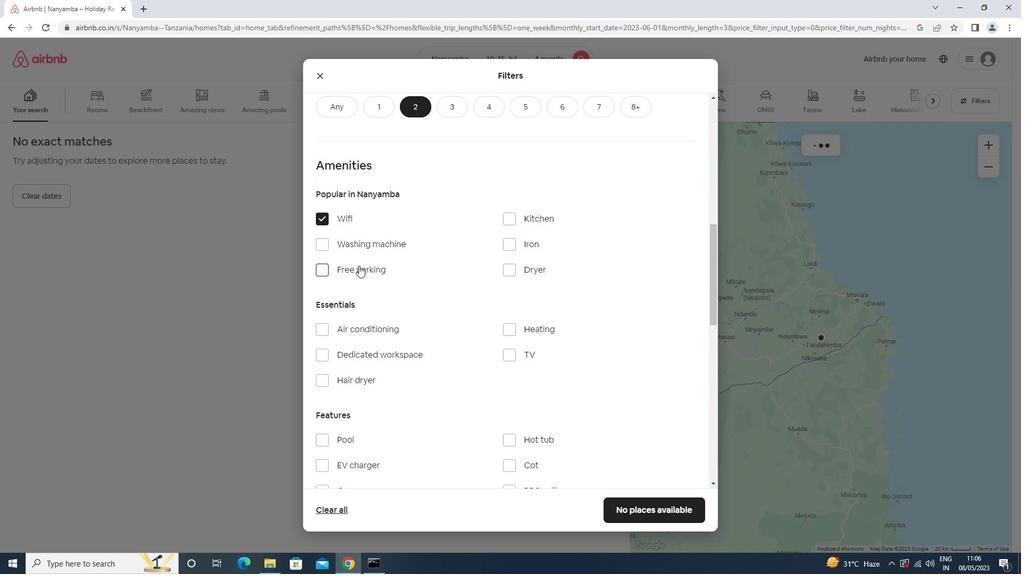 
Action: Mouse moved to (448, 238)
Screenshot: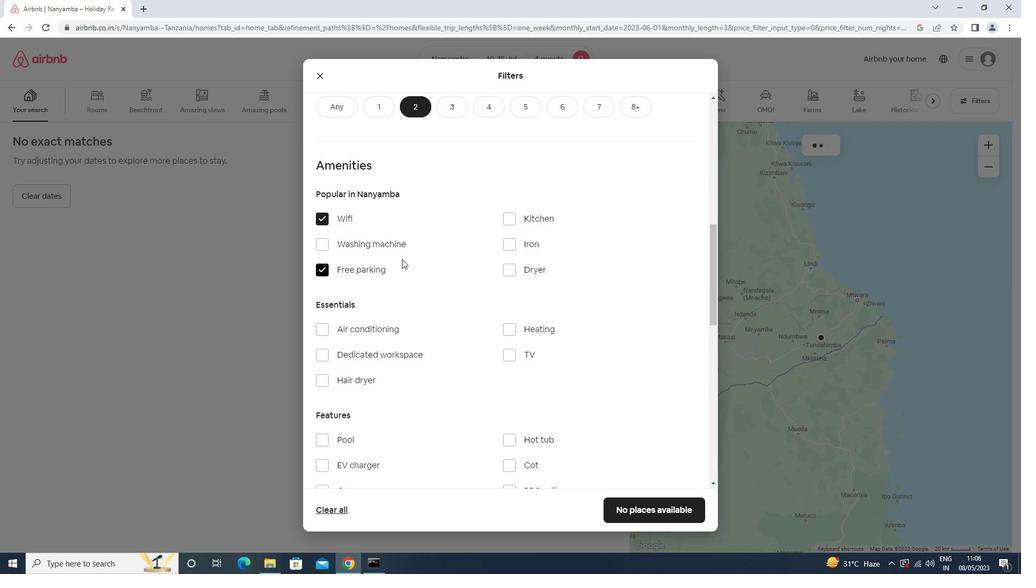 
Action: Mouse scrolled (448, 238) with delta (0, 0)
Screenshot: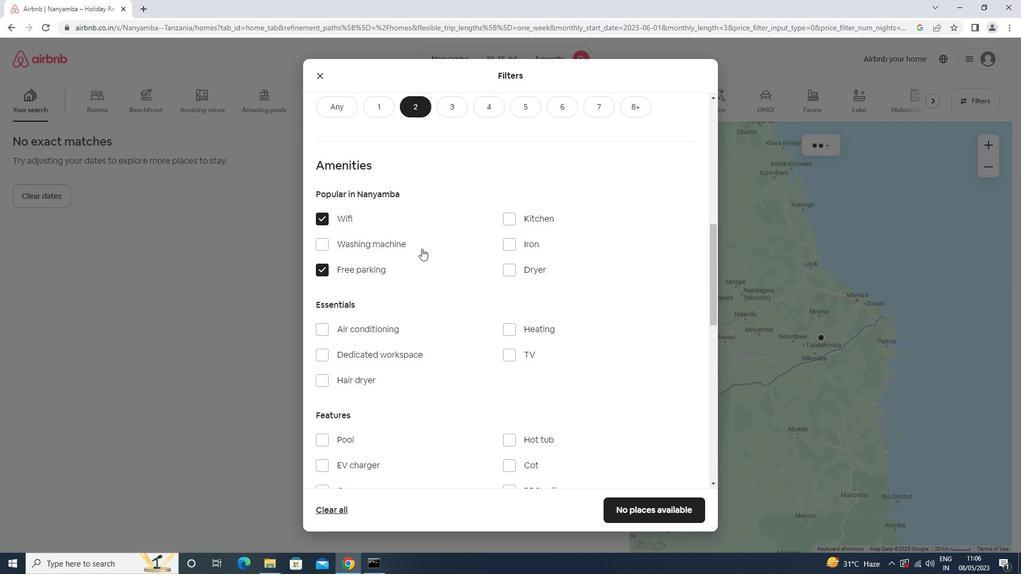 
Action: Mouse scrolled (448, 238) with delta (0, 0)
Screenshot: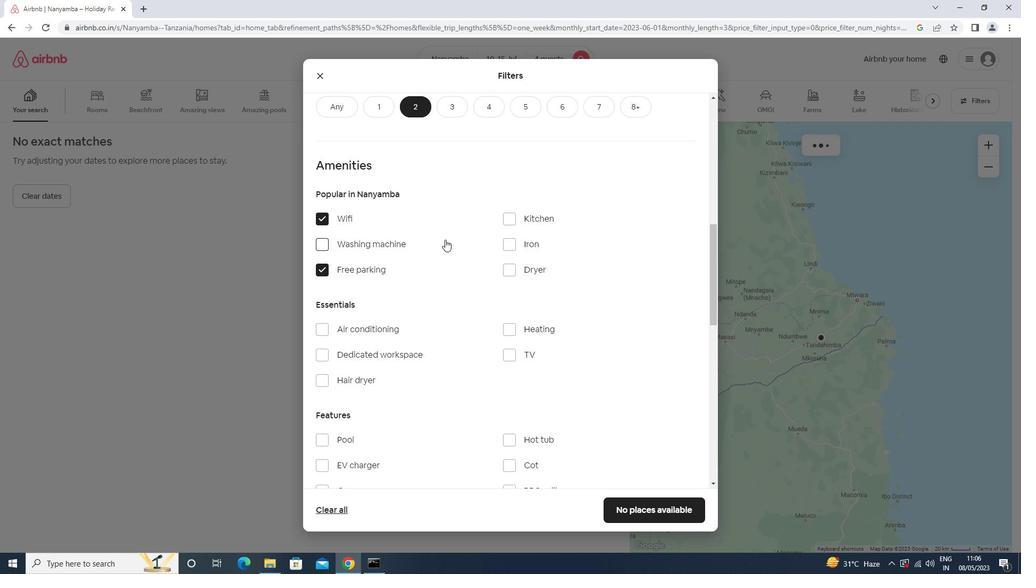 
Action: Mouse moved to (507, 245)
Screenshot: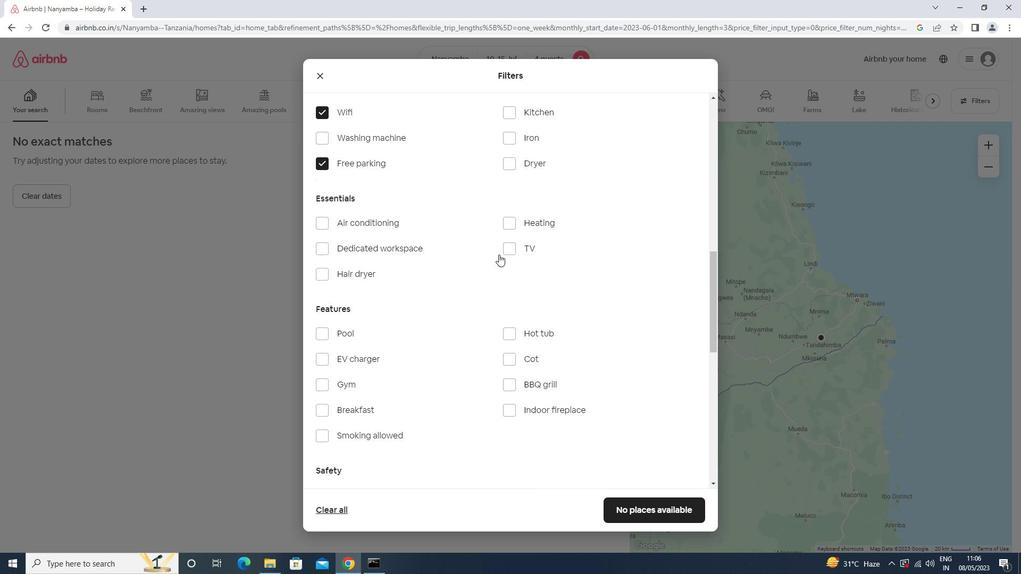
Action: Mouse pressed left at (507, 245)
Screenshot: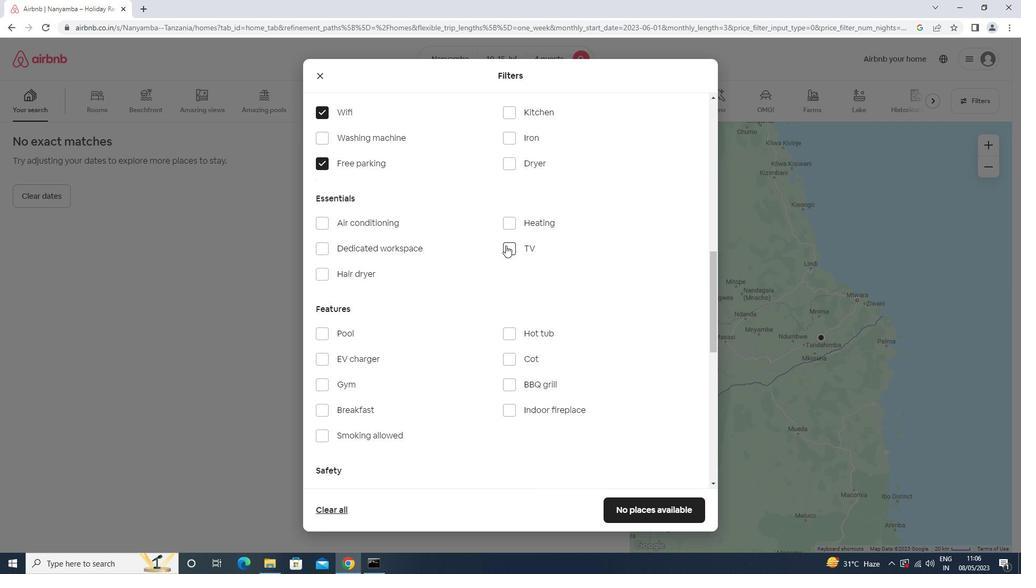
Action: Mouse moved to (385, 277)
Screenshot: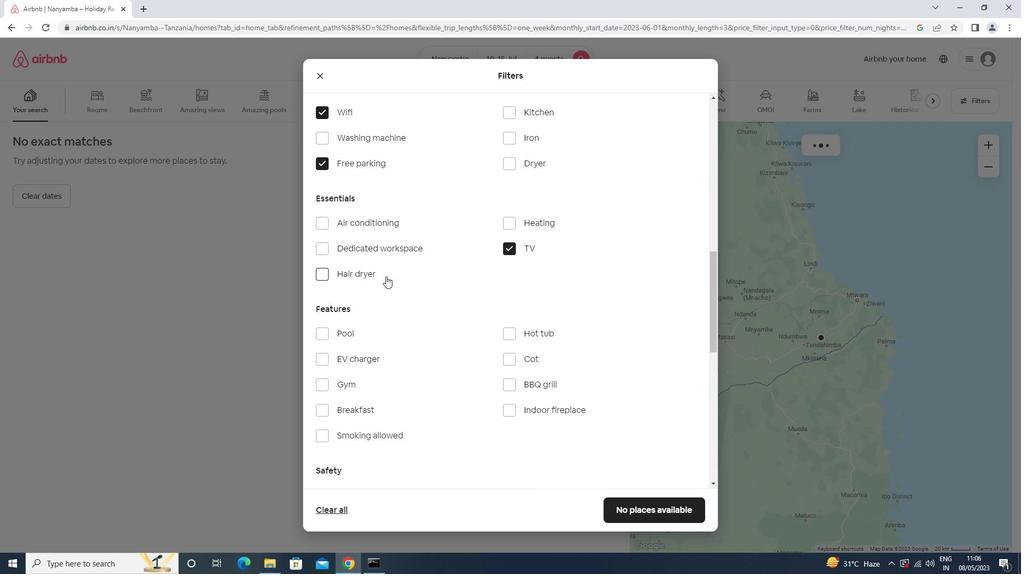 
Action: Mouse scrolled (385, 277) with delta (0, 0)
Screenshot: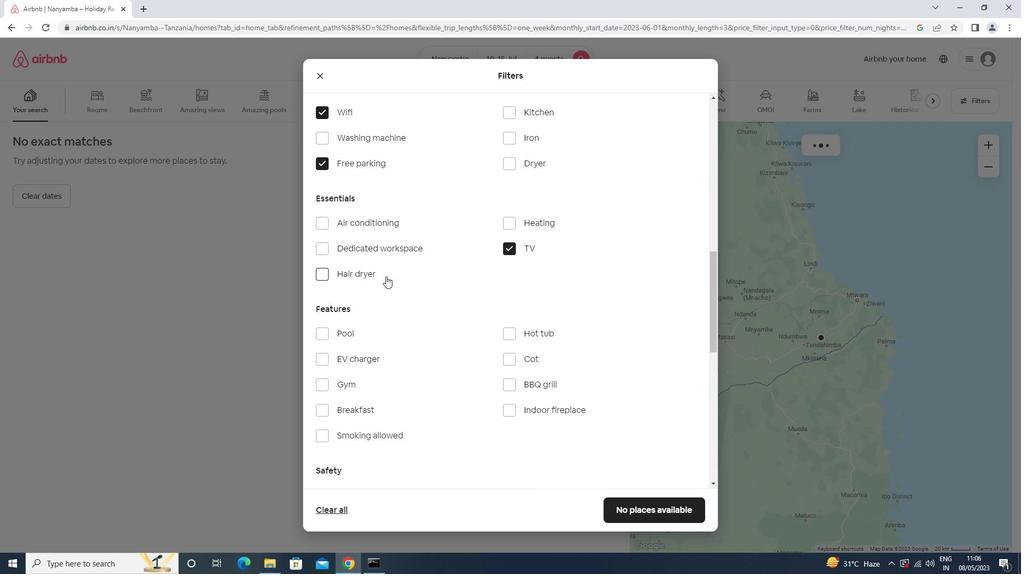 
Action: Mouse moved to (385, 280)
Screenshot: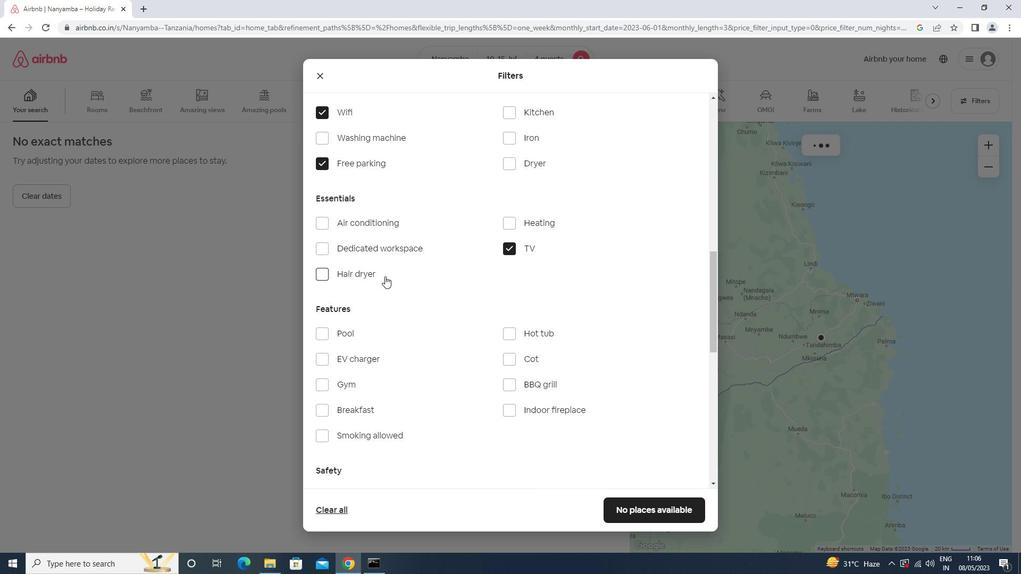 
Action: Mouse scrolled (385, 279) with delta (0, 0)
Screenshot: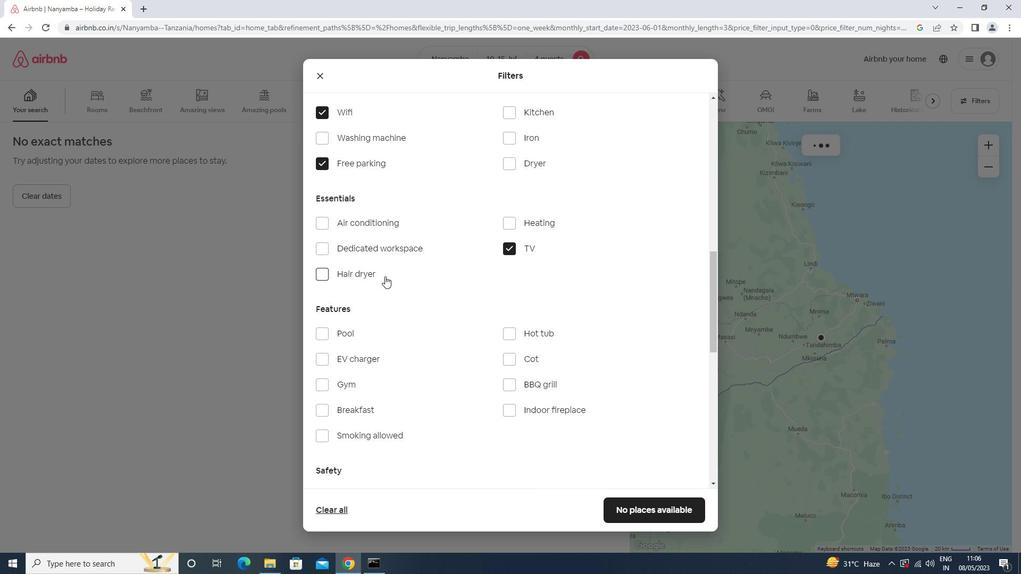 
Action: Mouse moved to (385, 281)
Screenshot: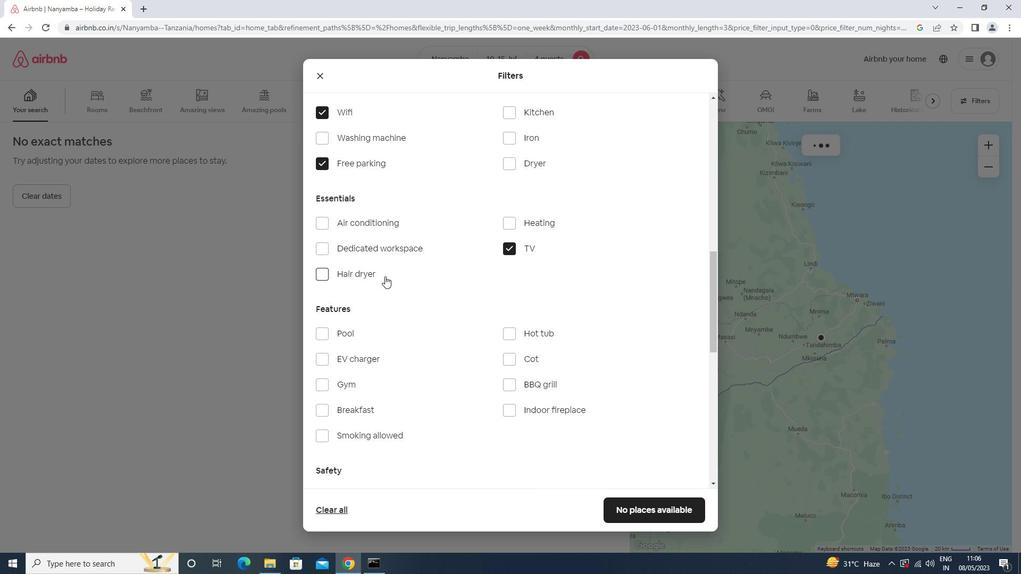 
Action: Mouse scrolled (385, 280) with delta (0, 0)
Screenshot: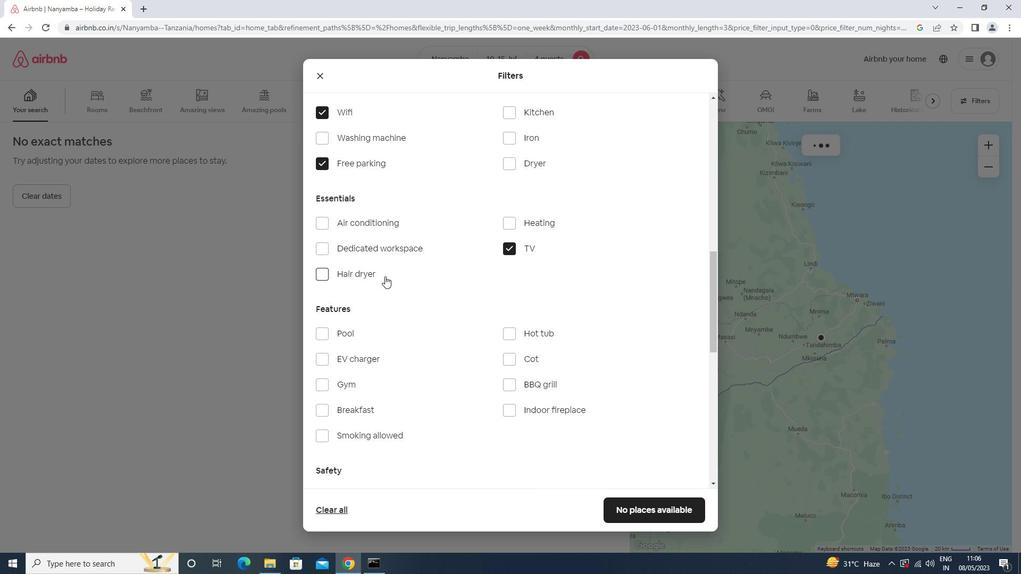 
Action: Mouse moved to (357, 253)
Screenshot: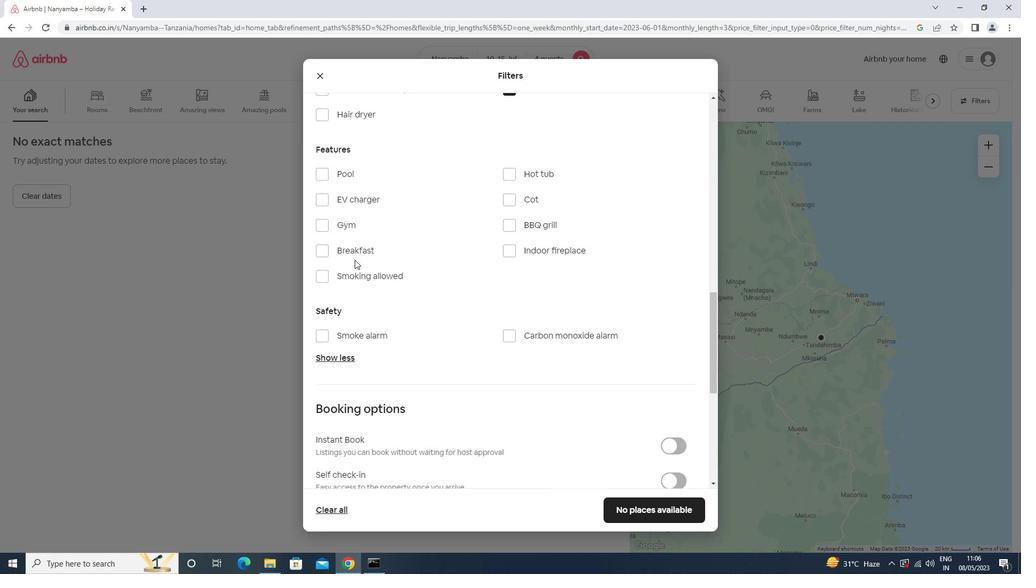 
Action: Mouse pressed left at (357, 253)
Screenshot: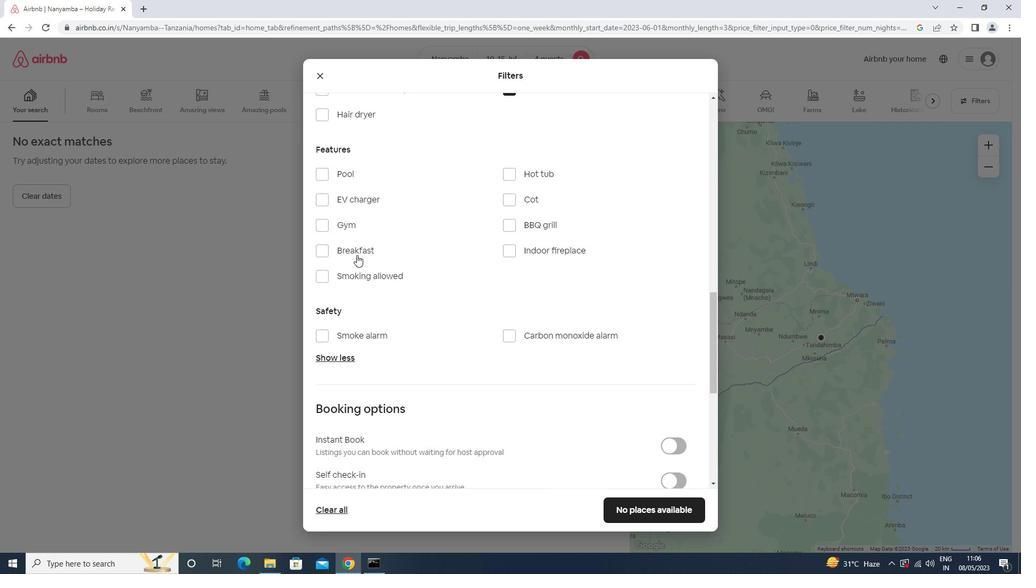 
Action: Mouse moved to (352, 222)
Screenshot: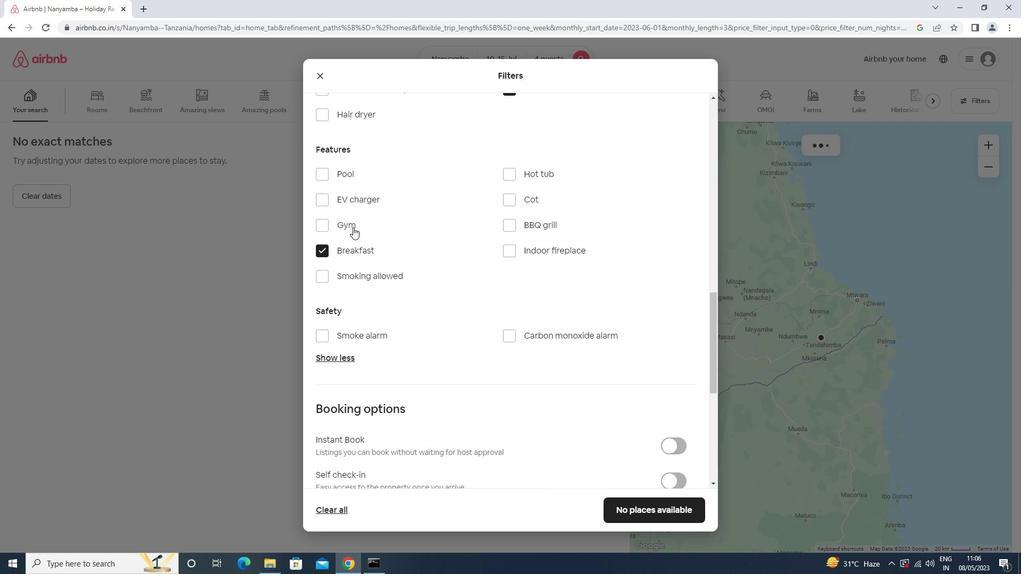 
Action: Mouse pressed left at (352, 222)
Screenshot: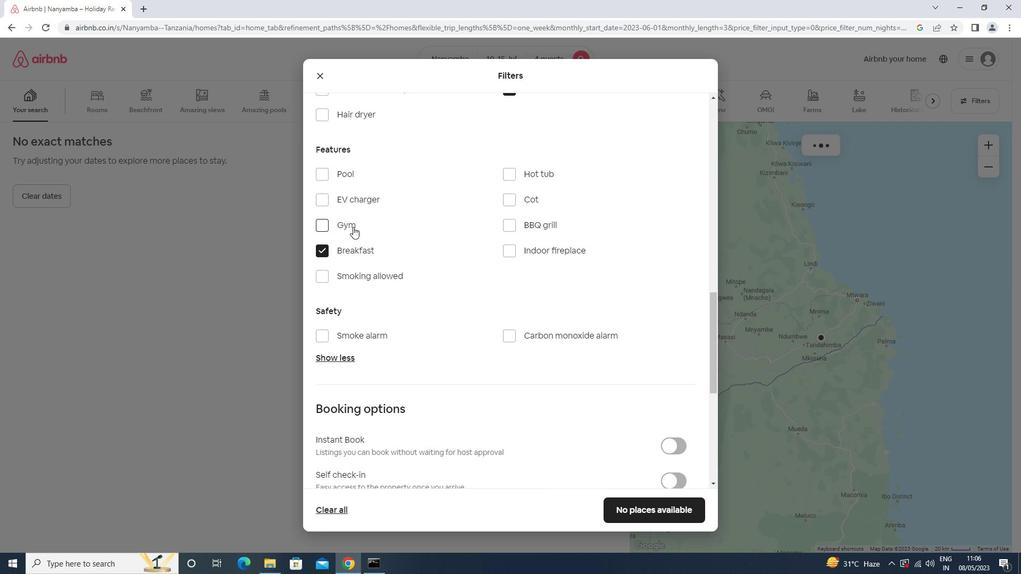
Action: Mouse moved to (503, 251)
Screenshot: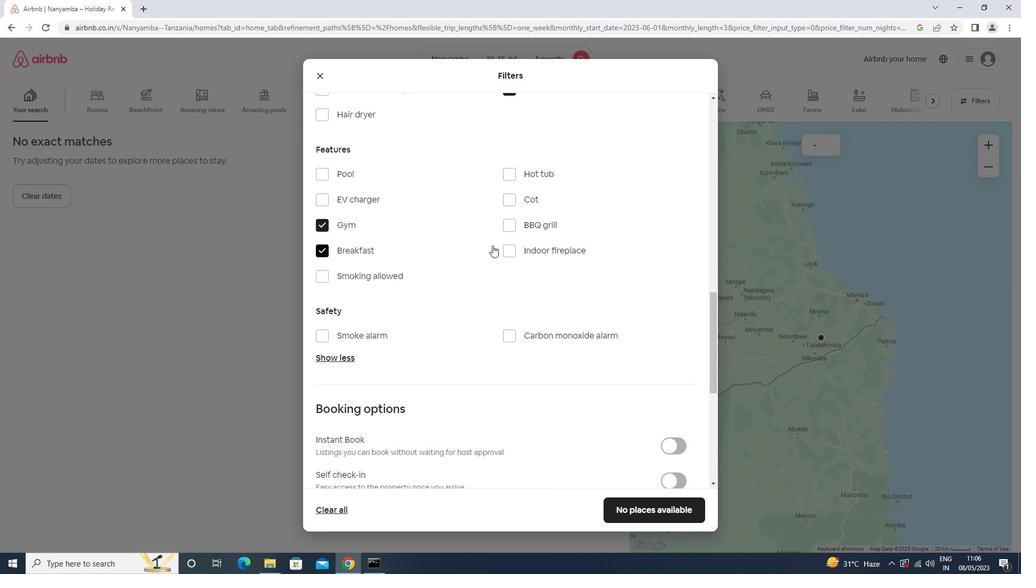 
Action: Mouse scrolled (503, 250) with delta (0, 0)
Screenshot: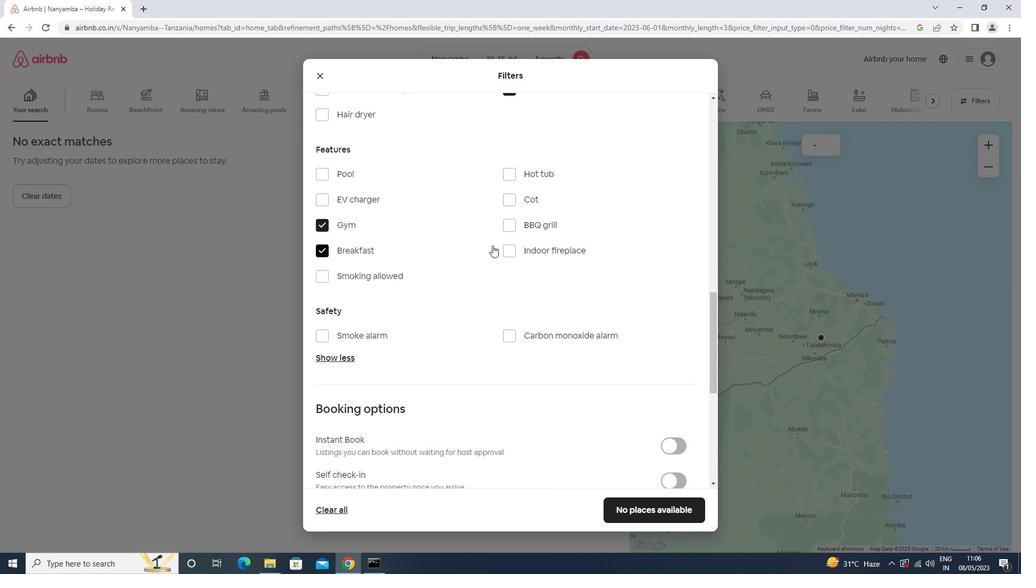 
Action: Mouse moved to (505, 254)
Screenshot: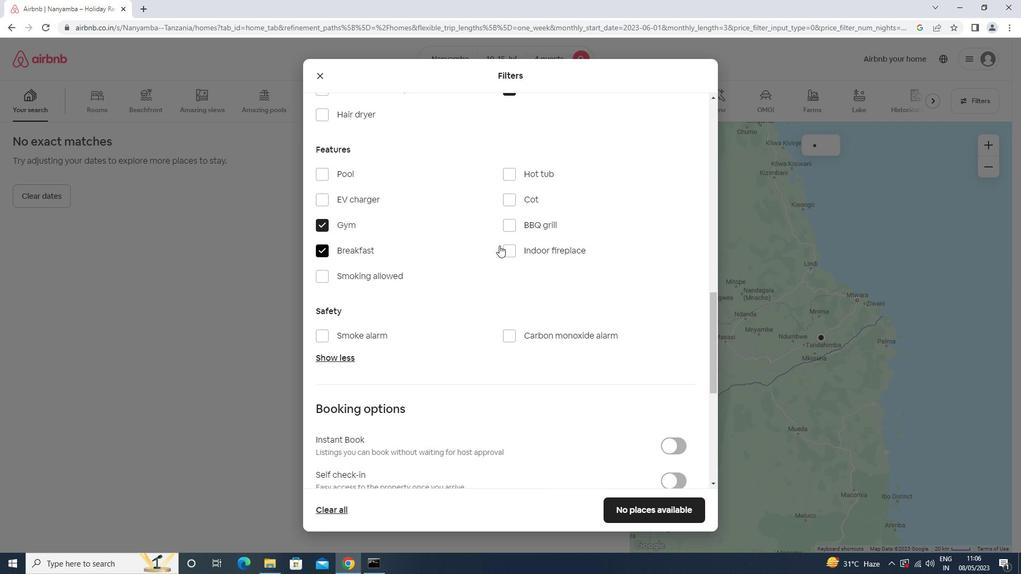 
Action: Mouse scrolled (505, 253) with delta (0, 0)
Screenshot: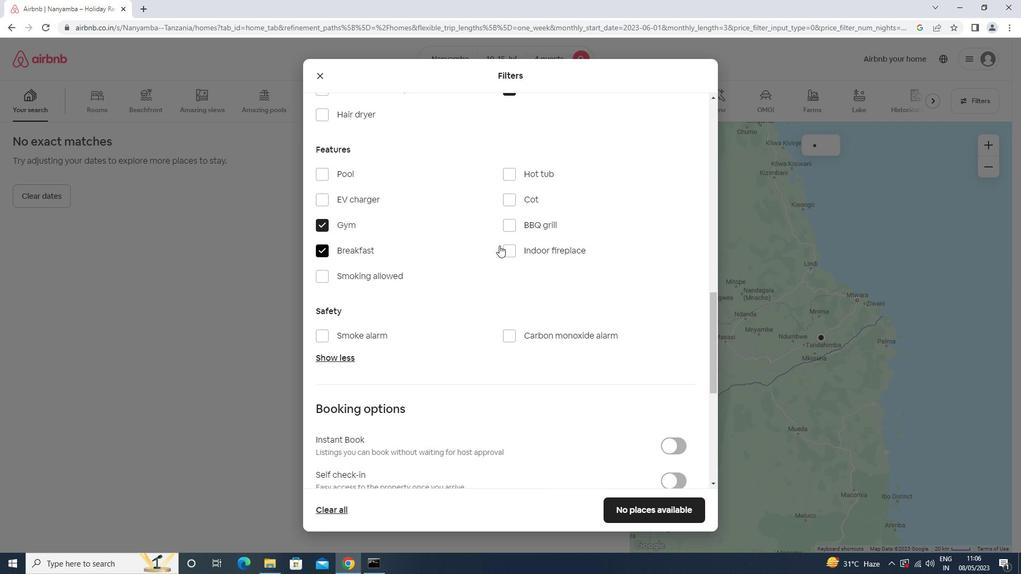 
Action: Mouse moved to (505, 257)
Screenshot: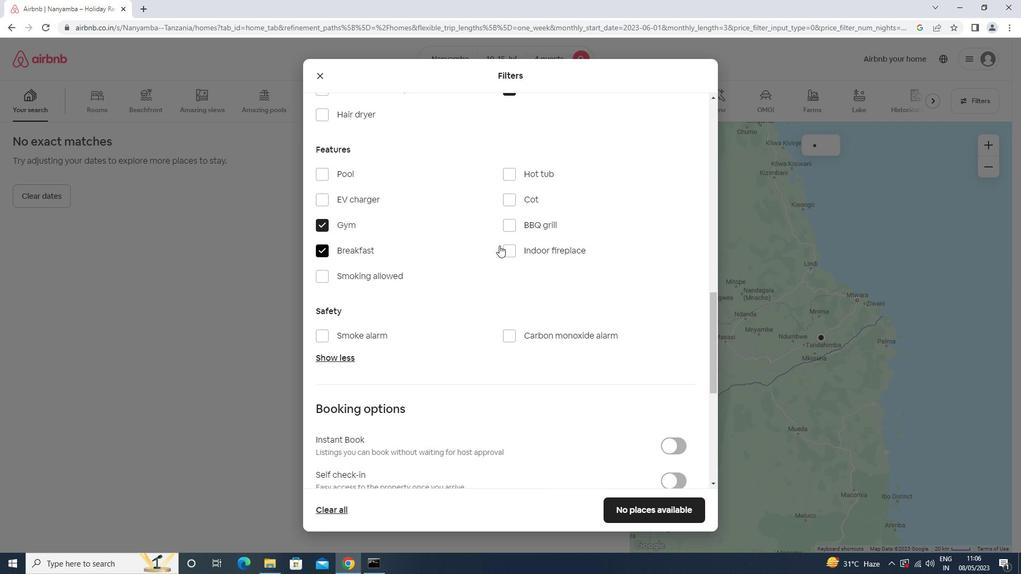 
Action: Mouse scrolled (505, 256) with delta (0, 0)
Screenshot: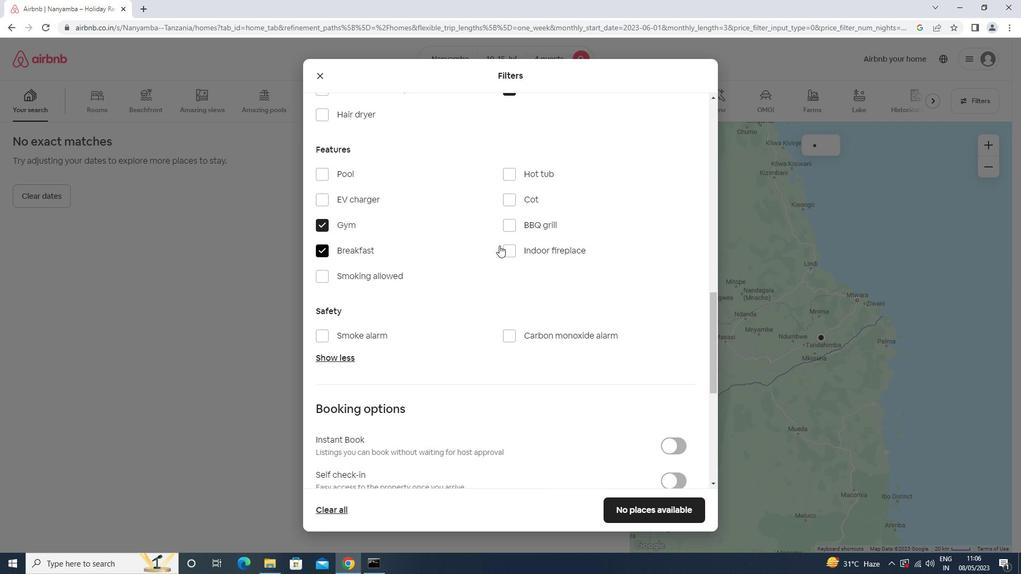 
Action: Mouse moved to (506, 260)
Screenshot: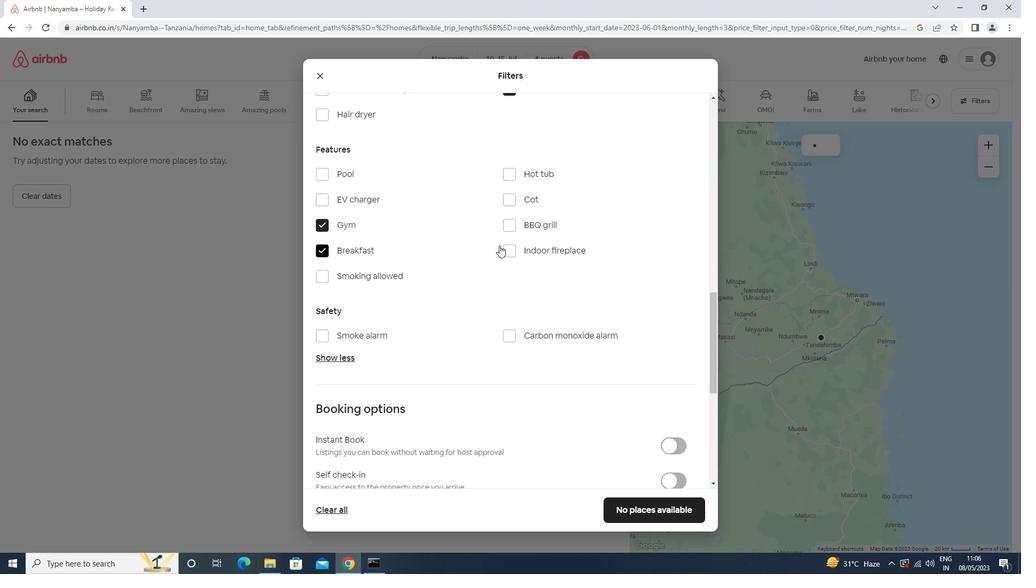 
Action: Mouse scrolled (506, 259) with delta (0, 0)
Screenshot: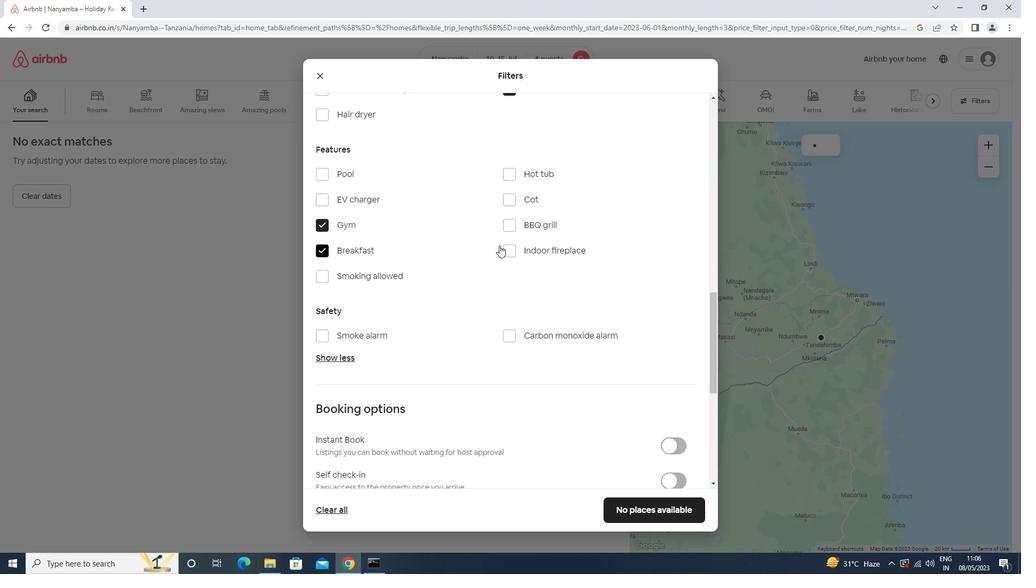 
Action: Mouse moved to (681, 271)
Screenshot: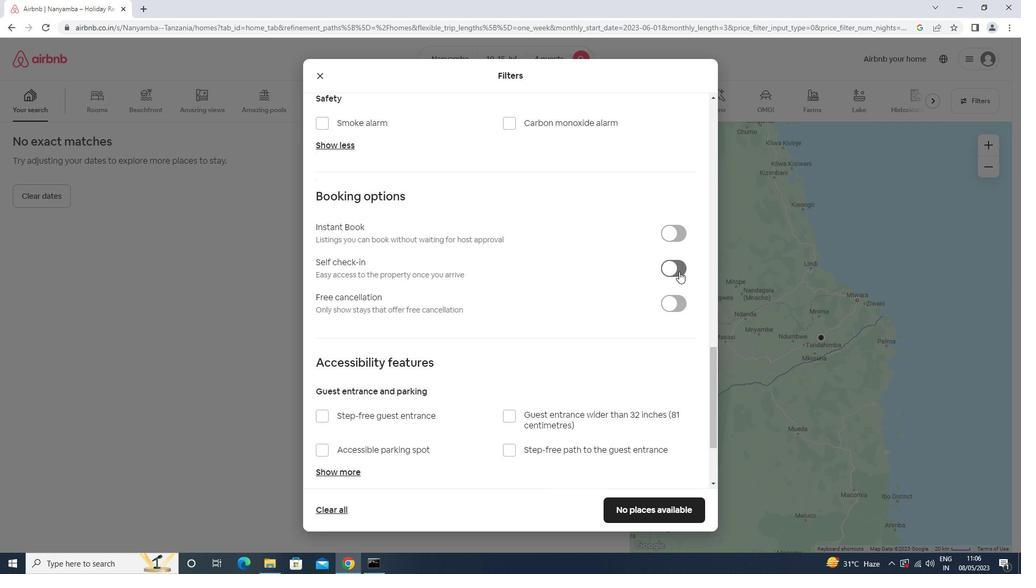
Action: Mouse pressed left at (681, 271)
Screenshot: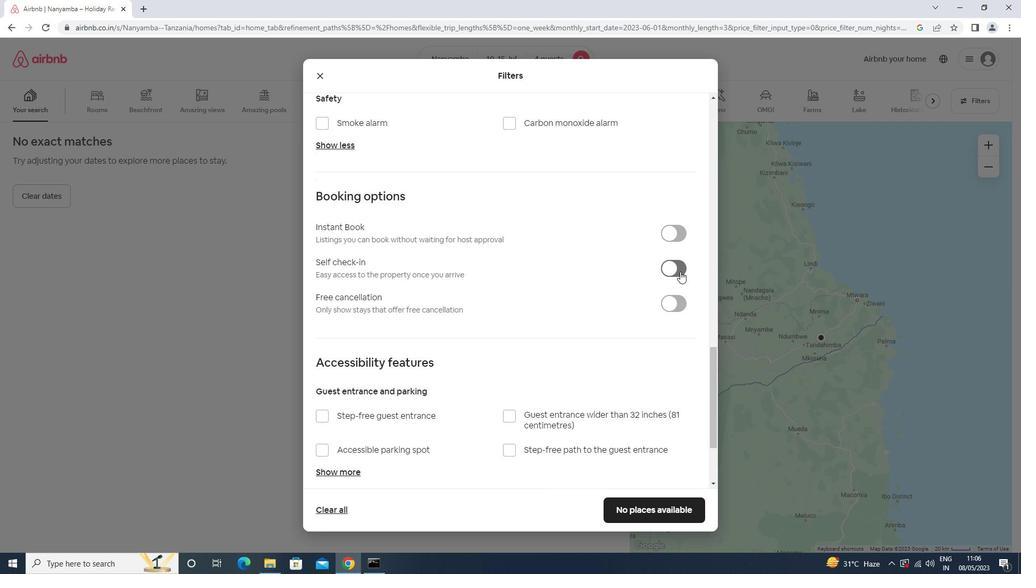 
Action: Mouse moved to (421, 325)
Screenshot: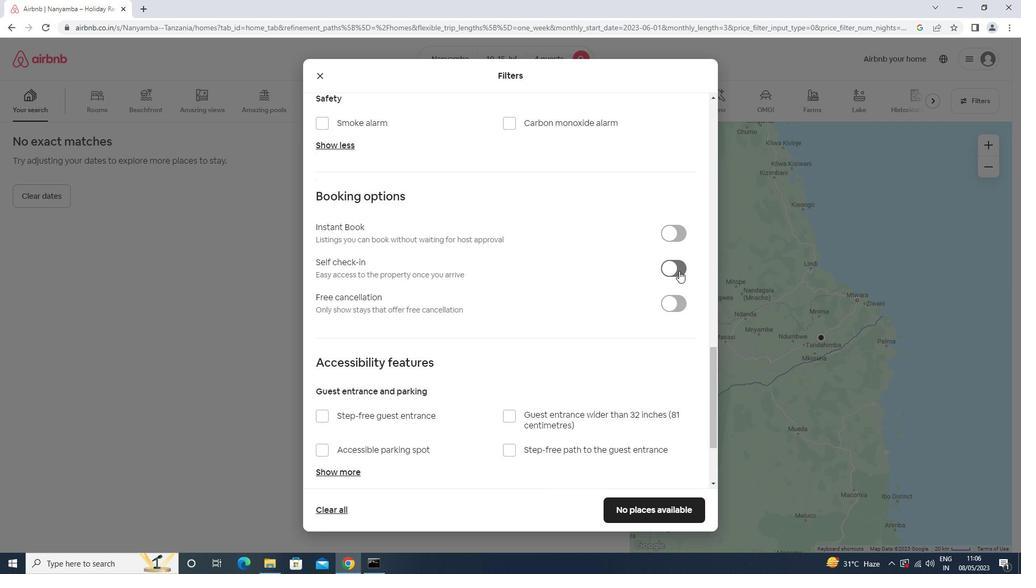 
Action: Mouse scrolled (421, 324) with delta (0, 0)
Screenshot: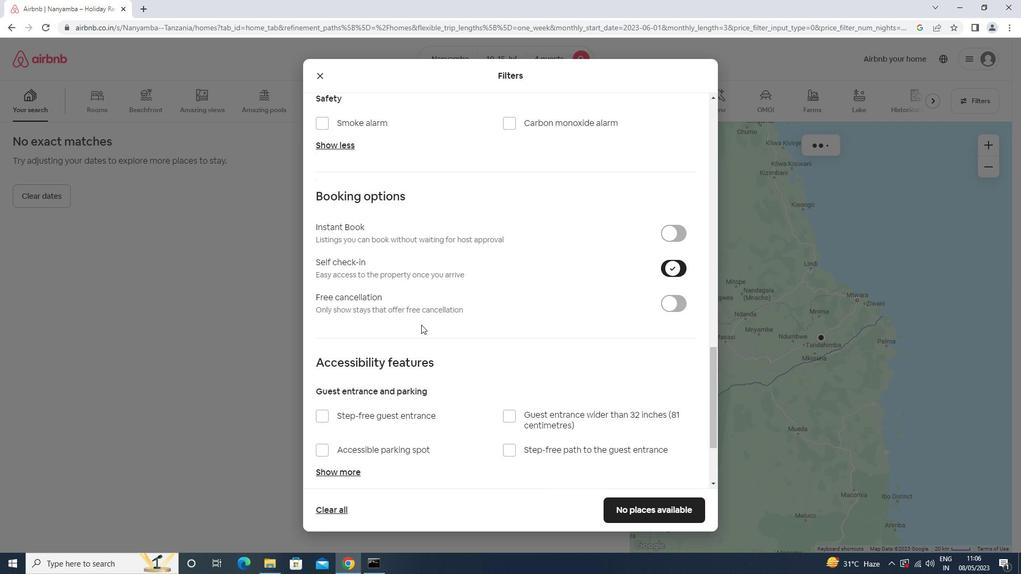 
Action: Mouse scrolled (421, 324) with delta (0, 0)
Screenshot: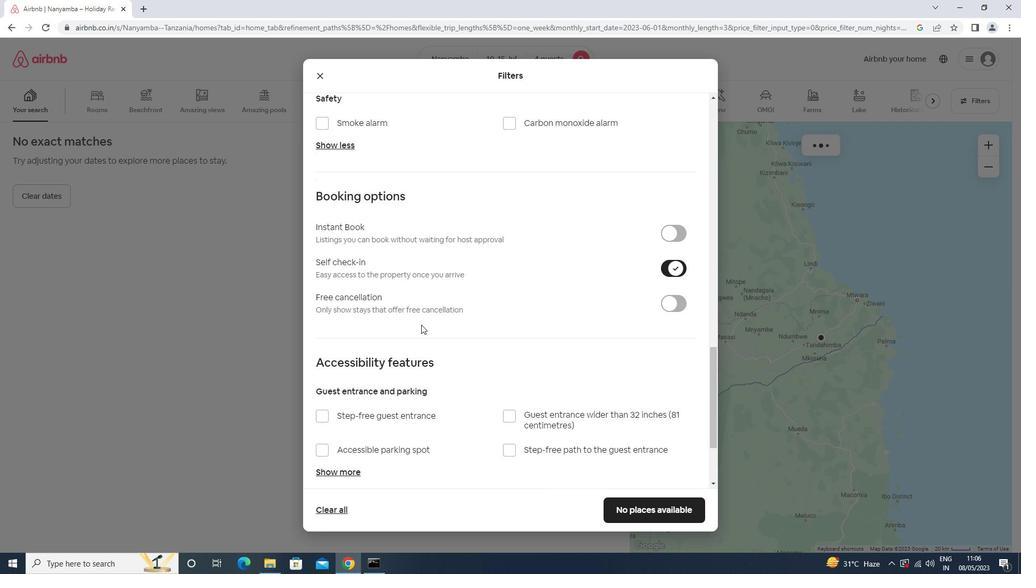 
Action: Mouse scrolled (421, 324) with delta (0, 0)
Screenshot: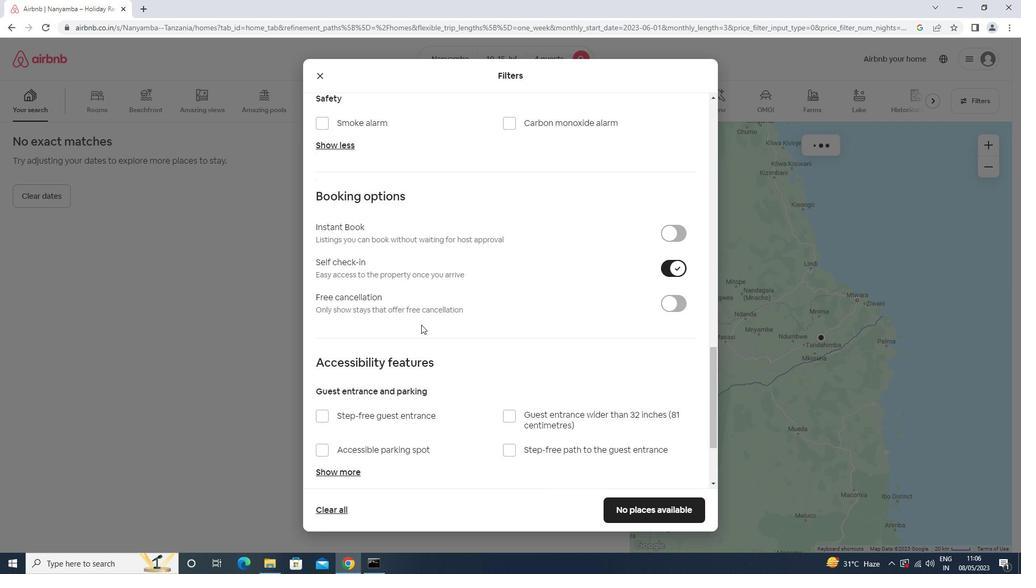 
Action: Mouse scrolled (421, 324) with delta (0, 0)
Screenshot: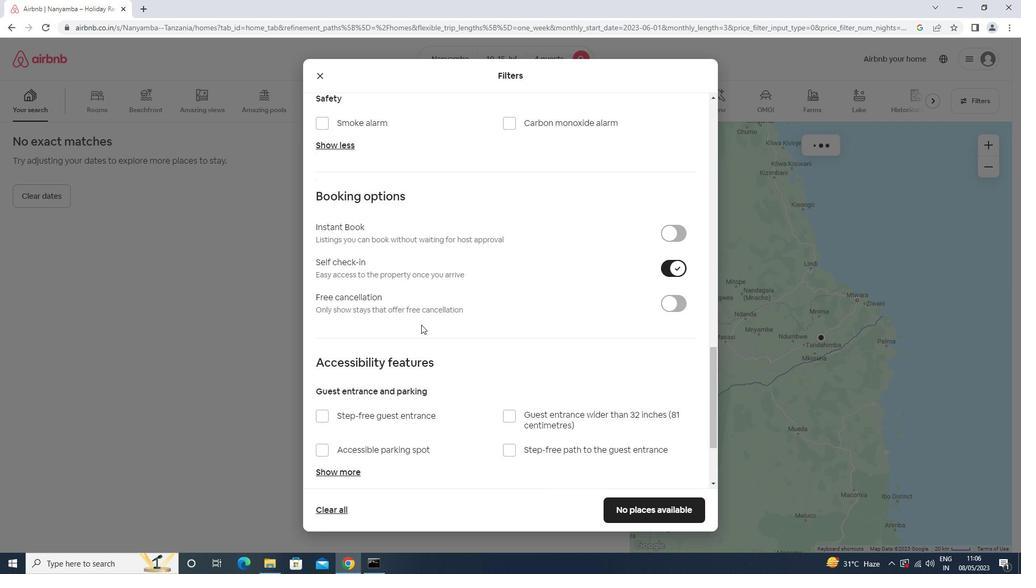 
Action: Mouse scrolled (421, 324) with delta (0, 0)
Screenshot: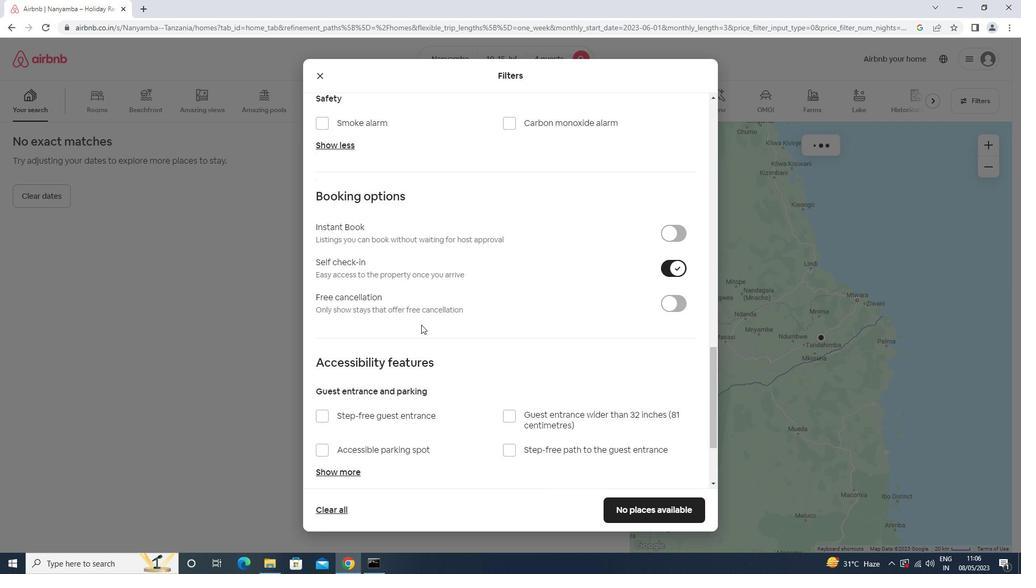 
Action: Mouse moved to (638, 504)
Screenshot: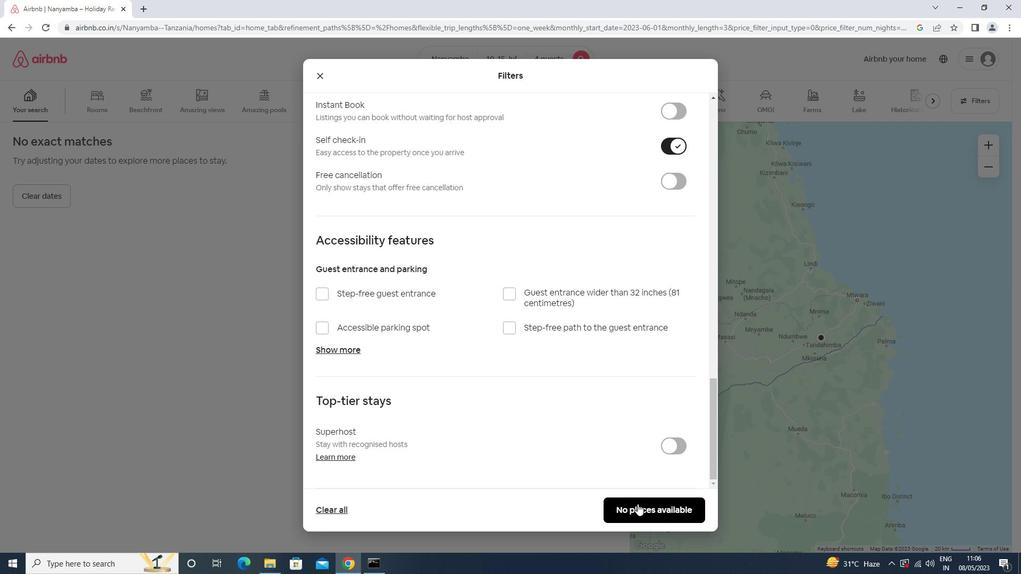 
Action: Mouse pressed left at (638, 504)
Screenshot: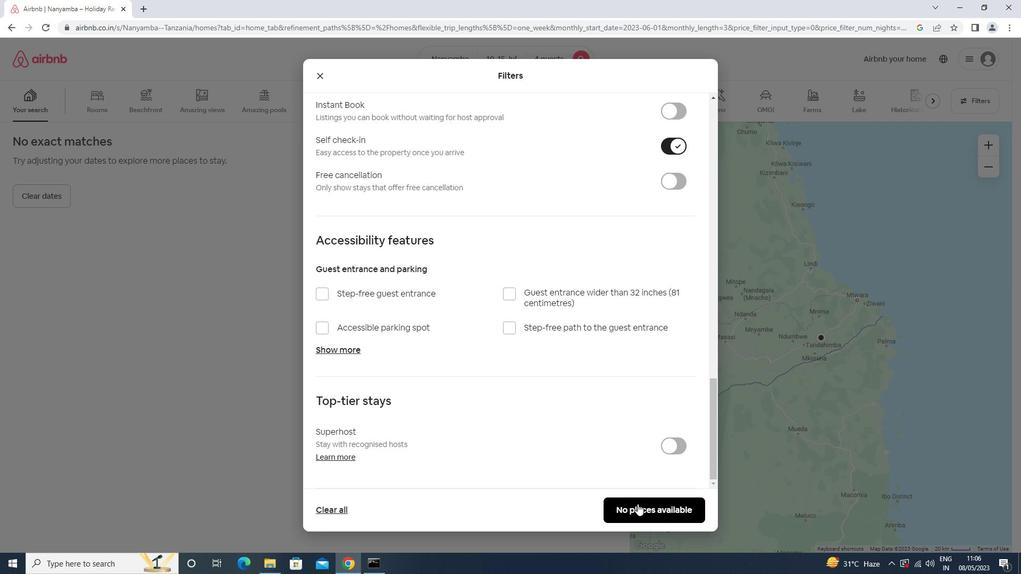 
